 Task: Search one way flight ticket for 2 adults, 2 infants in seat and 1 infant on lap in first from Ogdensburg: Ogdensburg International Airport to Laramie: Laramie Regional Airport on 8-3-2023. Choice of flights is JetBlue. Number of bags: 1 checked bag. Price is upto 95000. Outbound departure time preference is 16:45.
Action: Mouse moved to (251, 369)
Screenshot: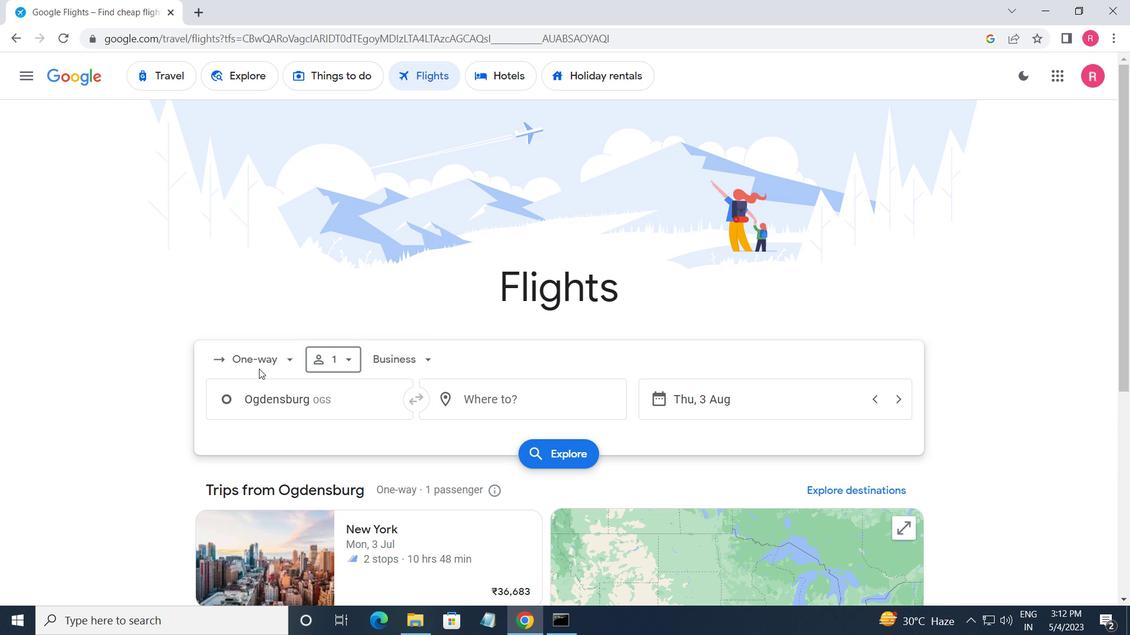 
Action: Mouse pressed left at (251, 369)
Screenshot: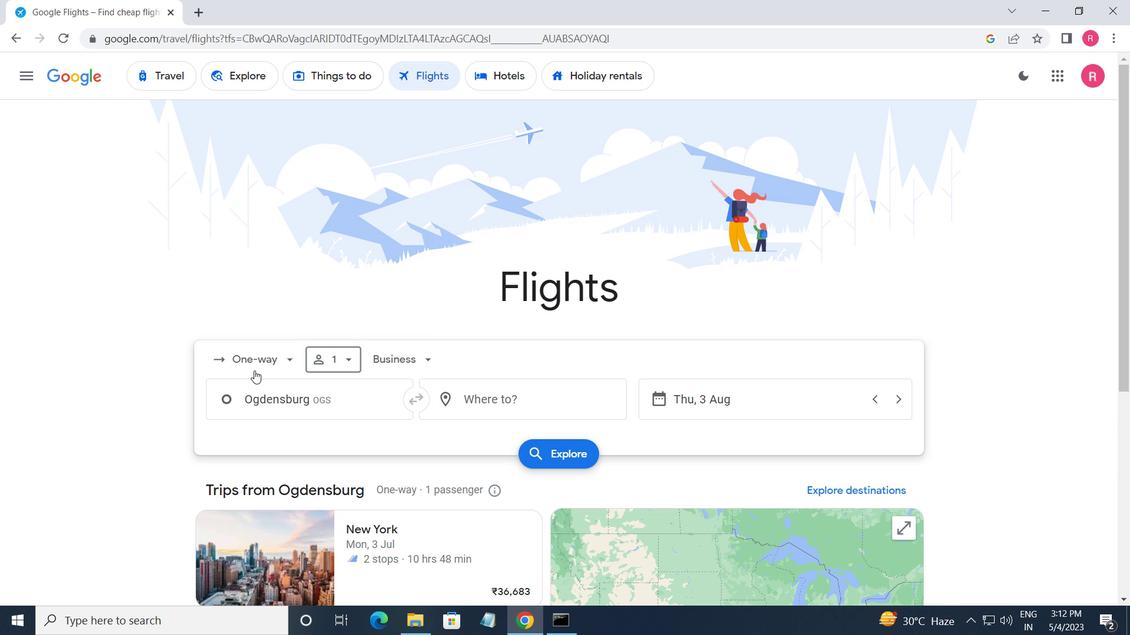
Action: Mouse moved to (272, 423)
Screenshot: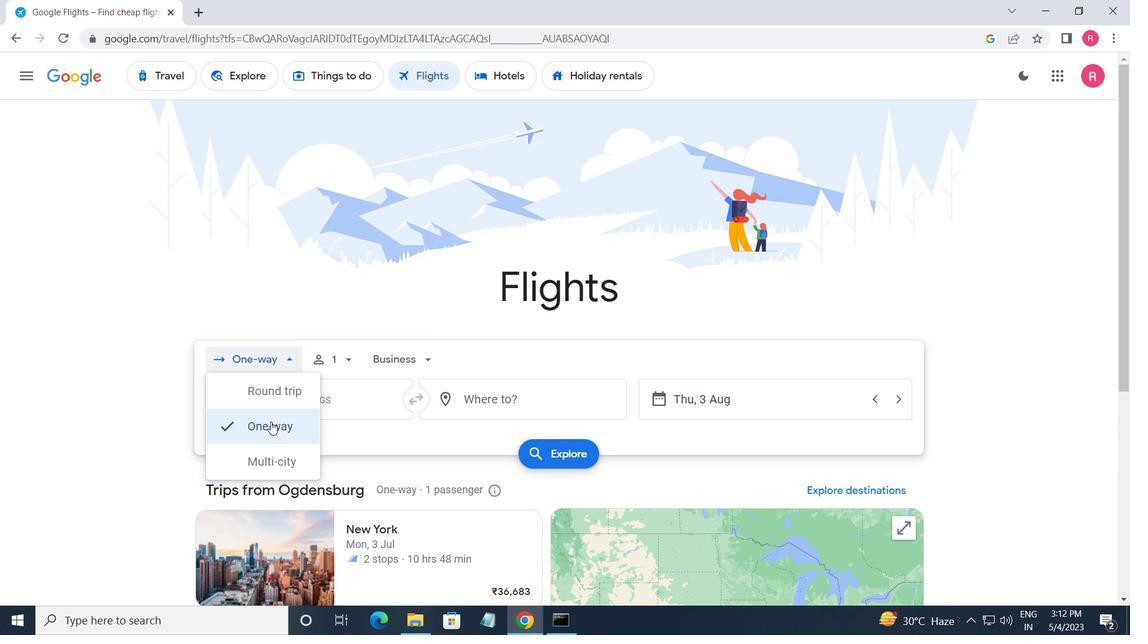 
Action: Mouse pressed left at (272, 423)
Screenshot: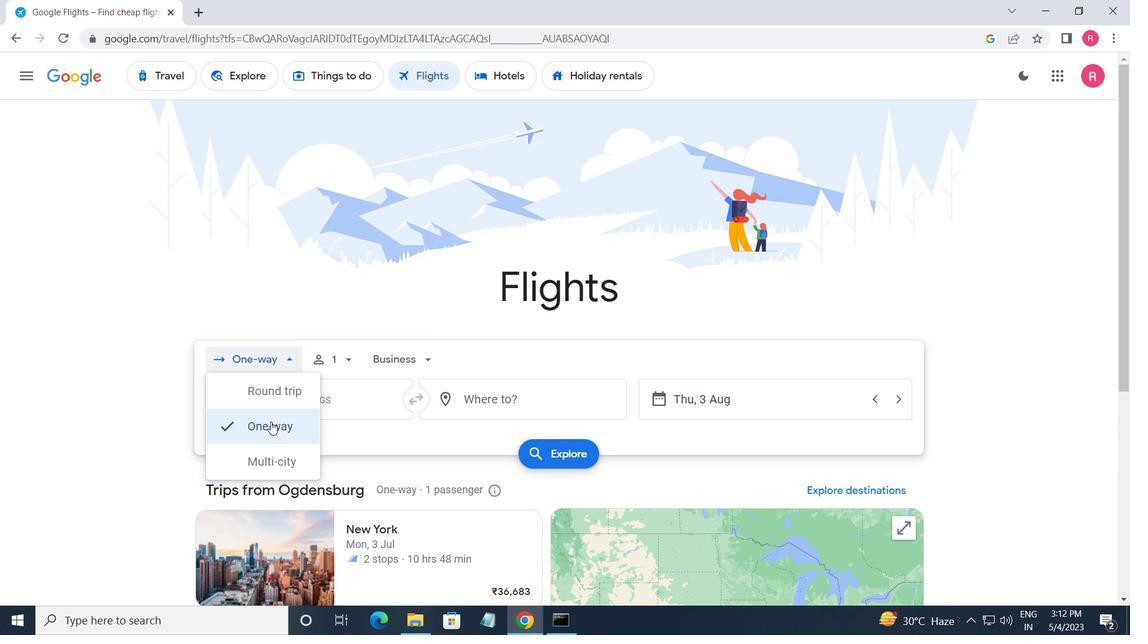 
Action: Mouse moved to (345, 367)
Screenshot: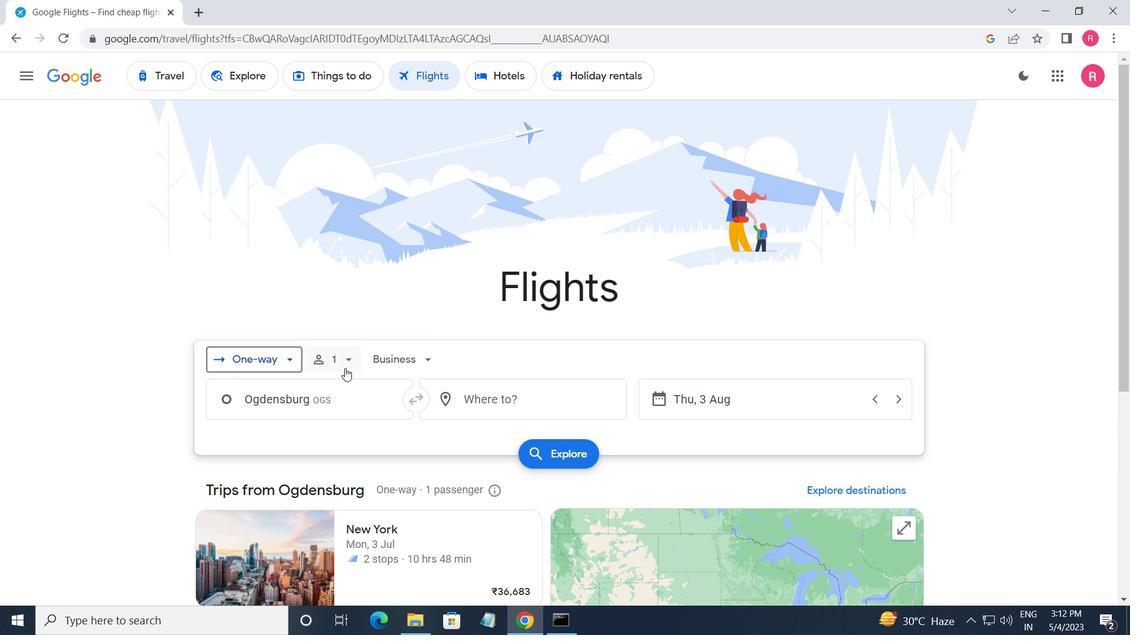 
Action: Mouse pressed left at (345, 367)
Screenshot: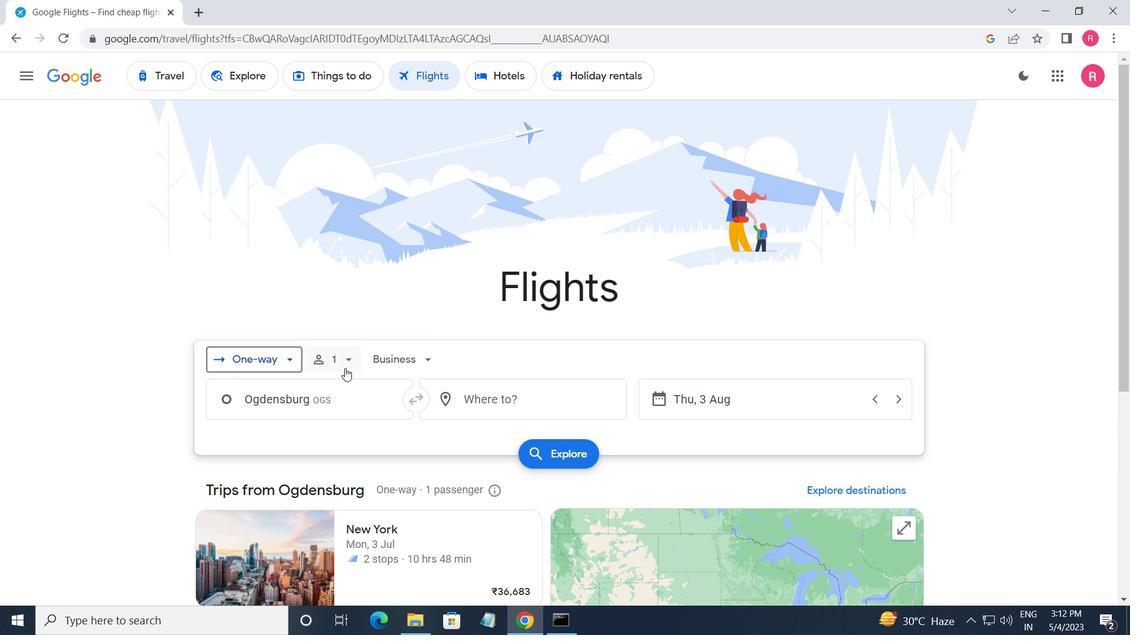 
Action: Mouse moved to (458, 394)
Screenshot: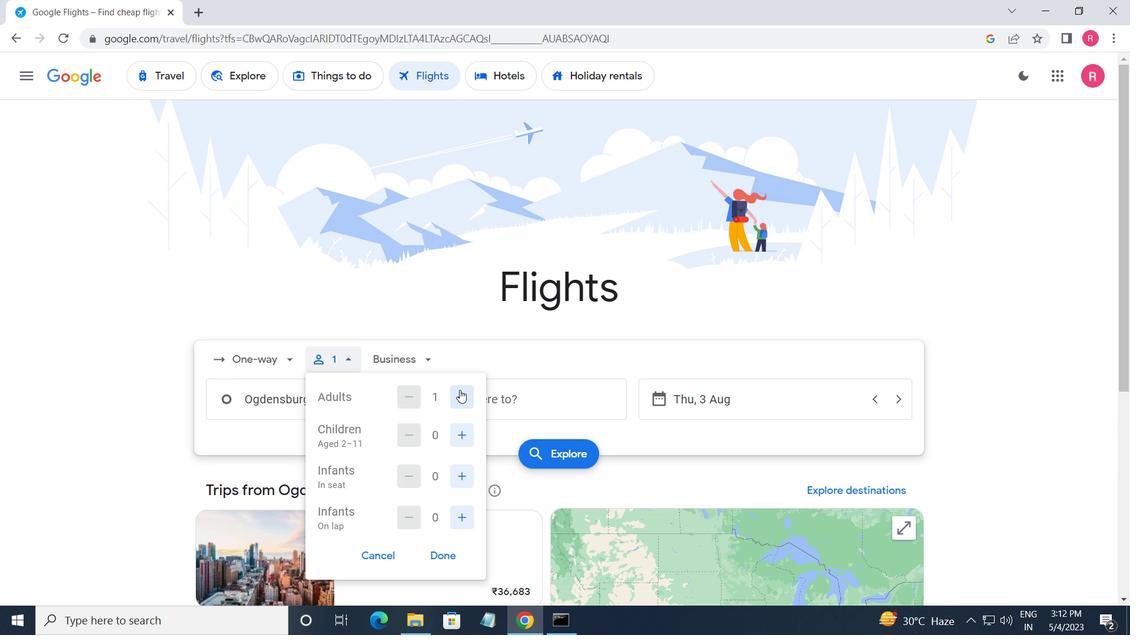 
Action: Mouse pressed left at (458, 394)
Screenshot: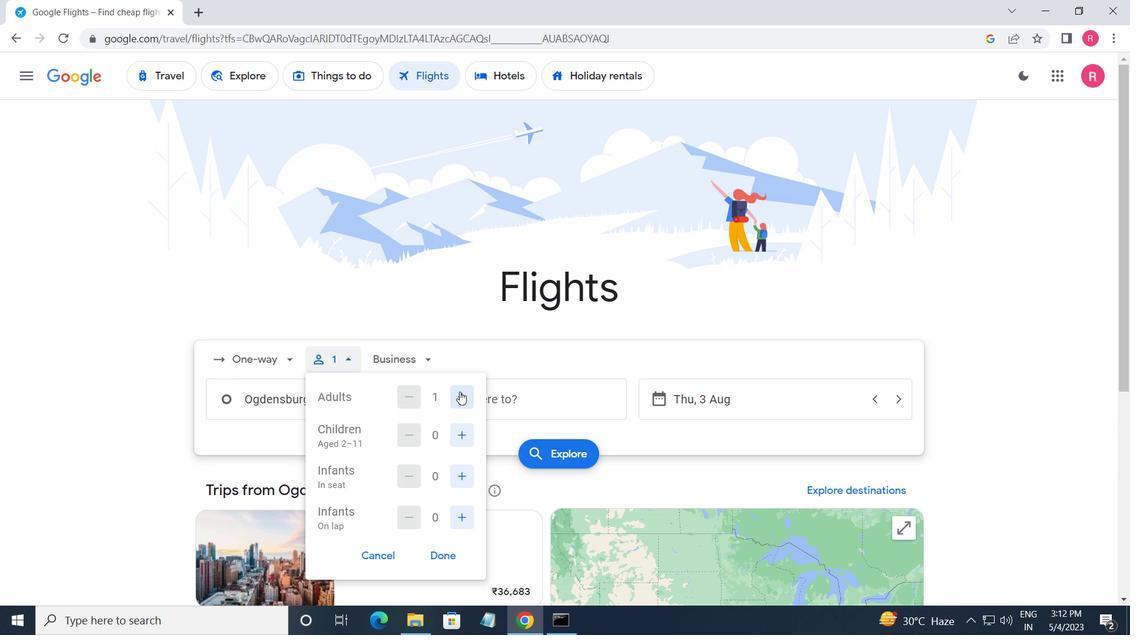 
Action: Mouse moved to (468, 430)
Screenshot: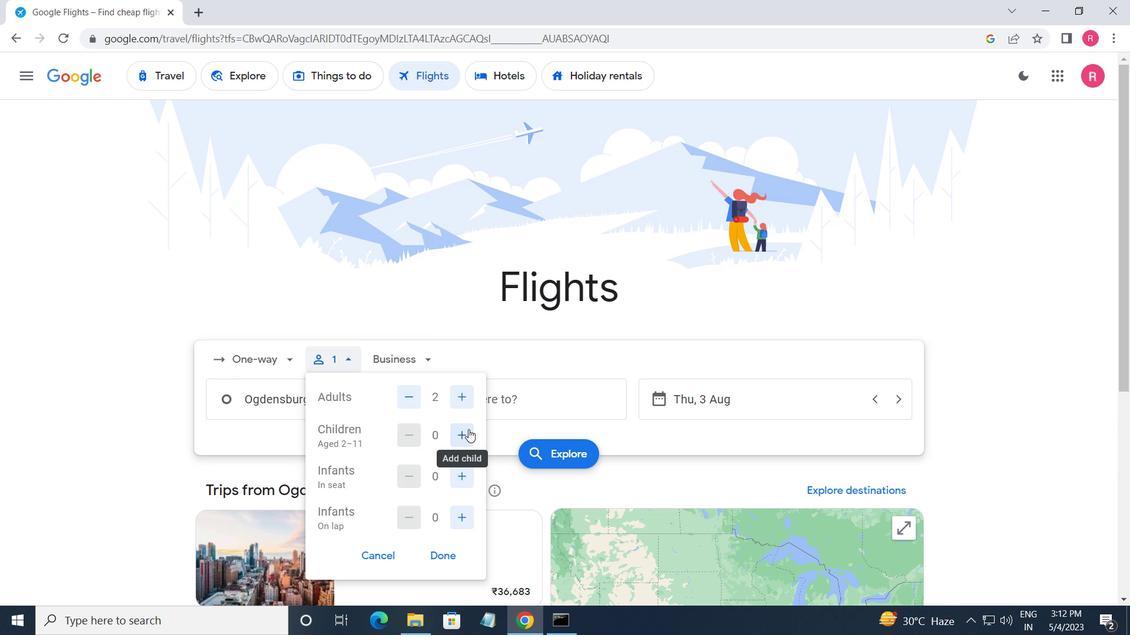 
Action: Mouse pressed left at (468, 430)
Screenshot: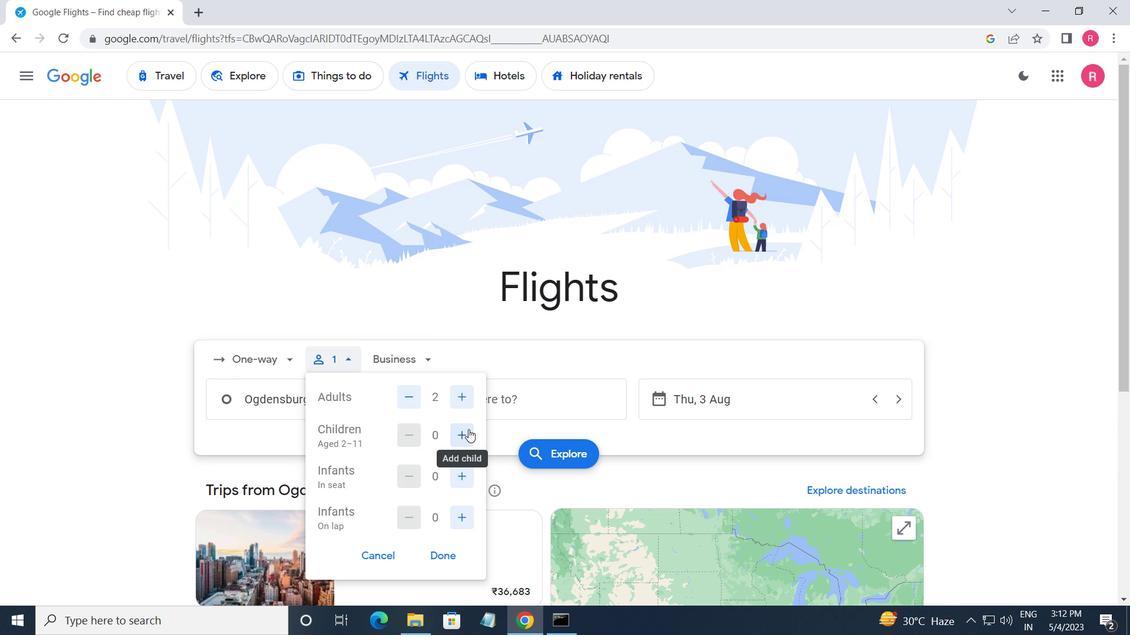 
Action: Mouse moved to (470, 430)
Screenshot: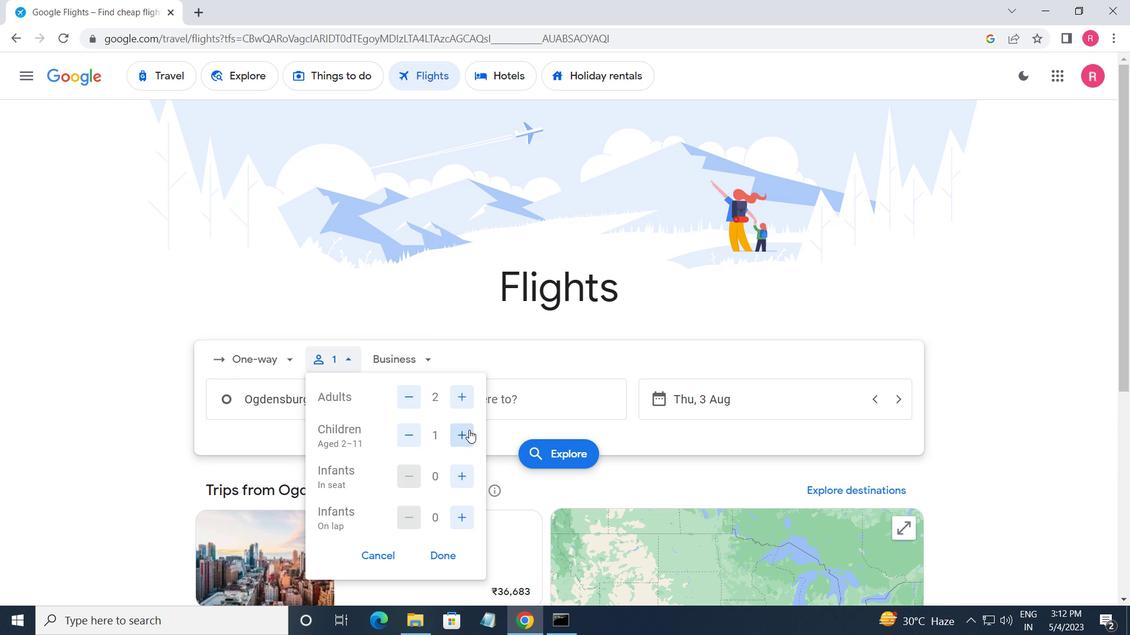 
Action: Mouse pressed left at (470, 430)
Screenshot: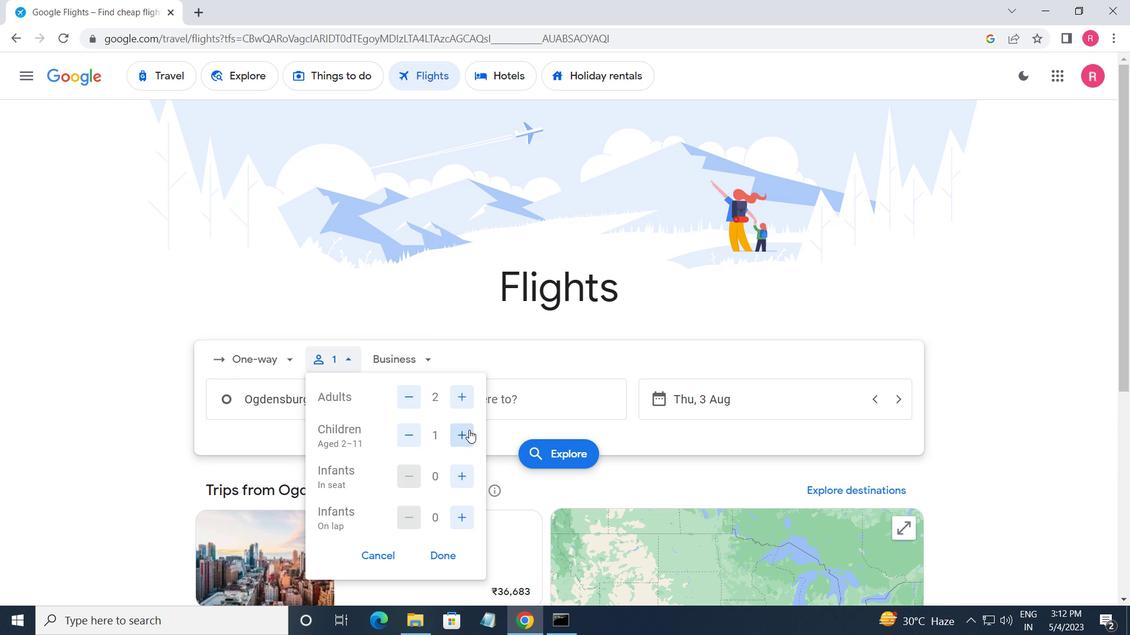 
Action: Mouse moved to (462, 478)
Screenshot: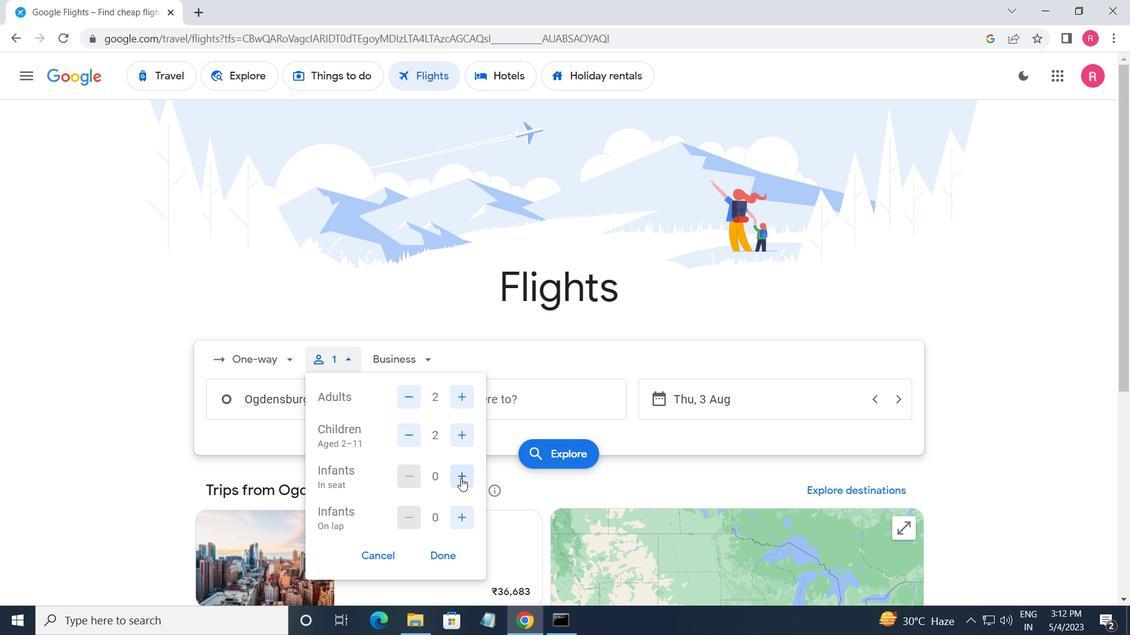 
Action: Mouse pressed left at (462, 478)
Screenshot: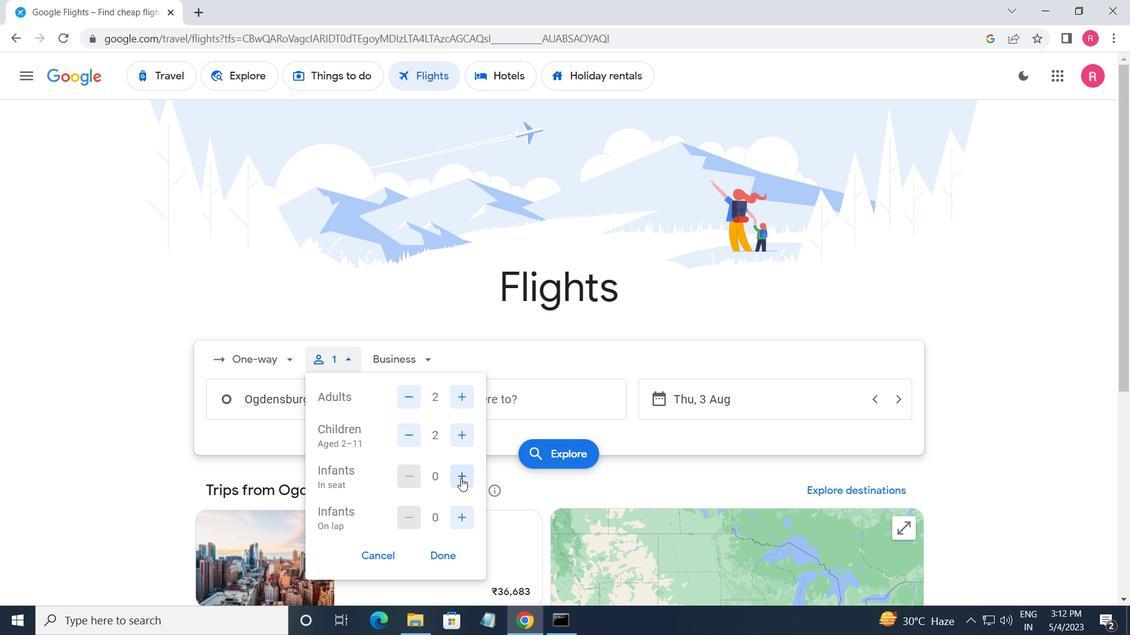 
Action: Mouse moved to (408, 369)
Screenshot: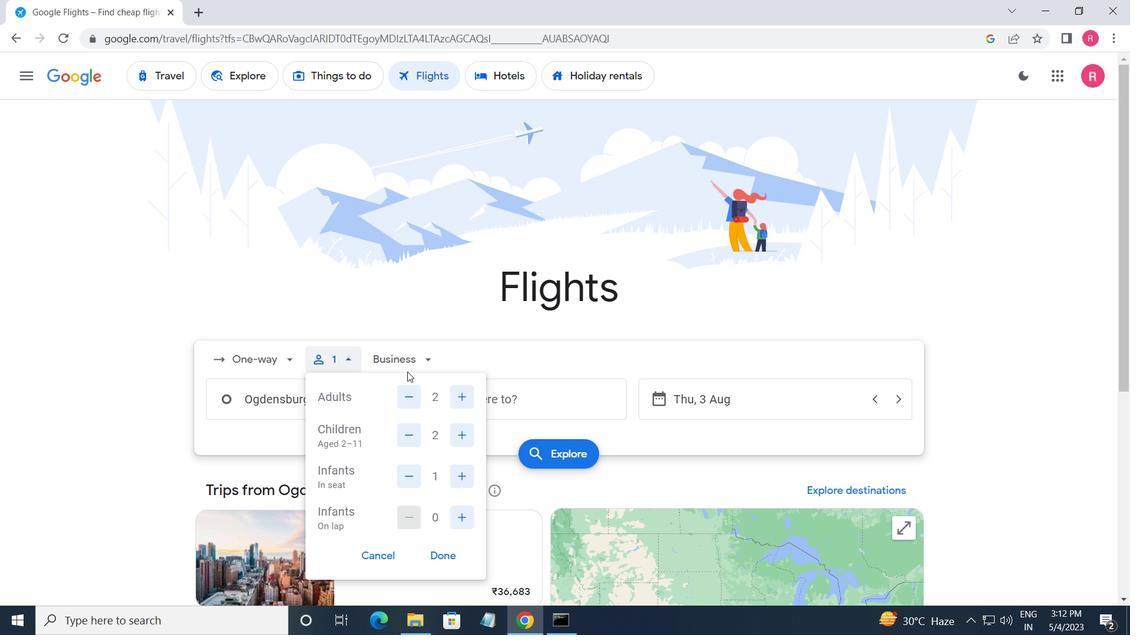 
Action: Mouse pressed left at (408, 369)
Screenshot: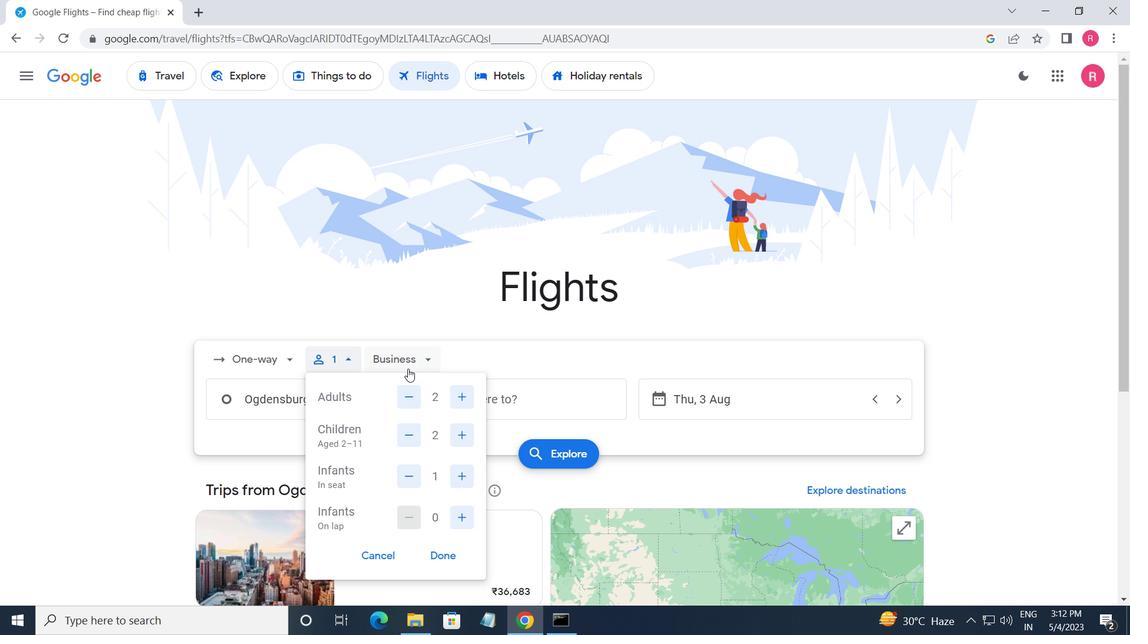 
Action: Mouse moved to (426, 502)
Screenshot: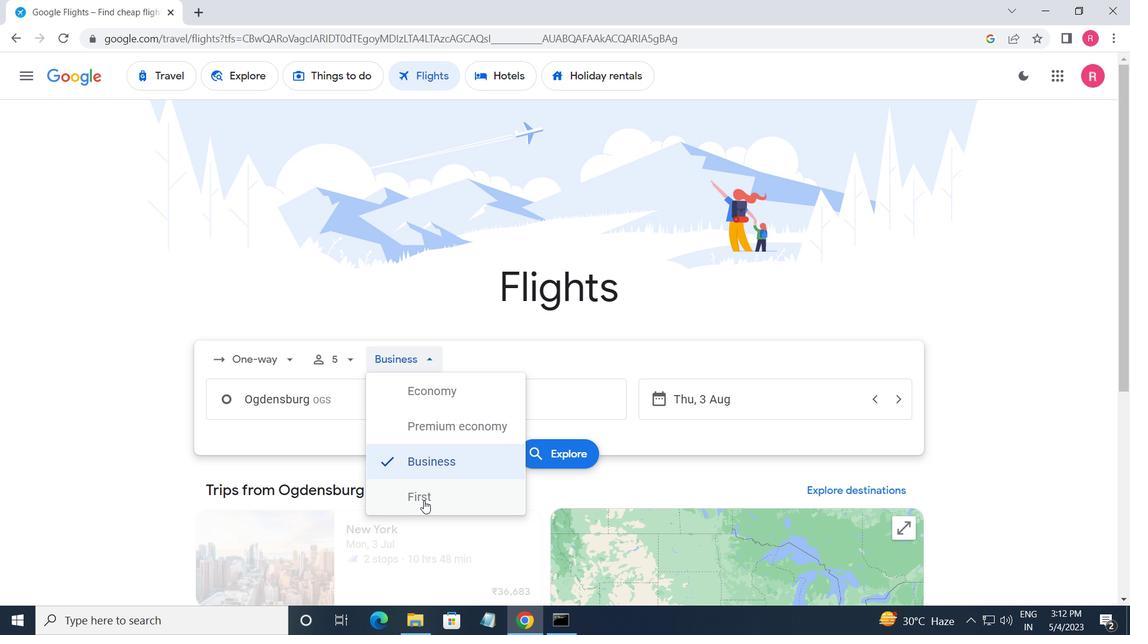 
Action: Mouse pressed left at (426, 502)
Screenshot: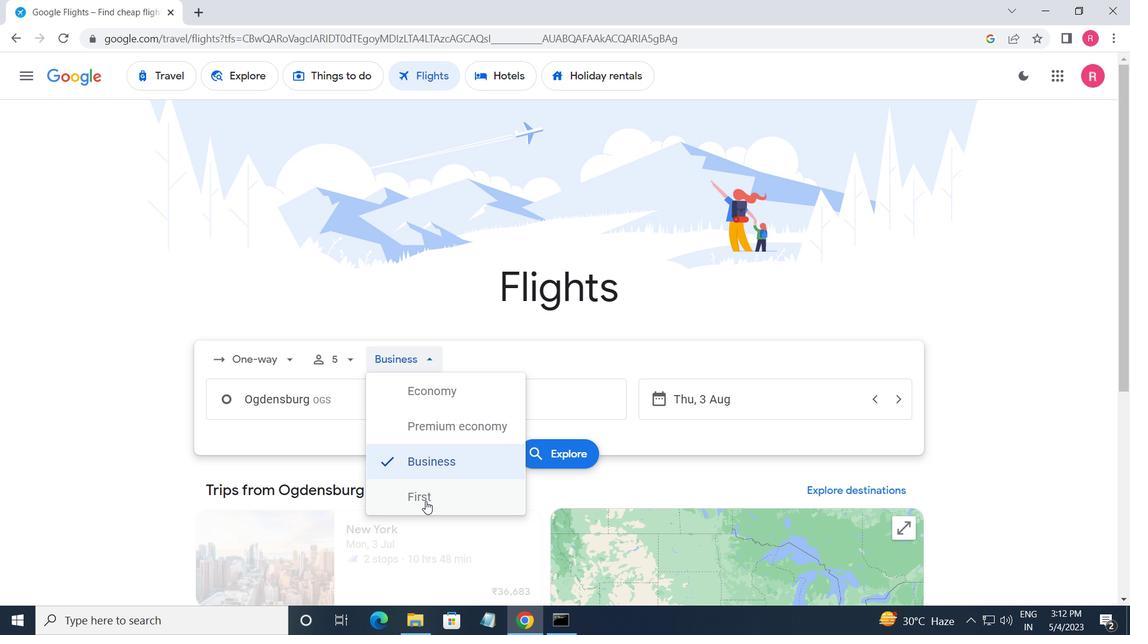 
Action: Mouse moved to (367, 410)
Screenshot: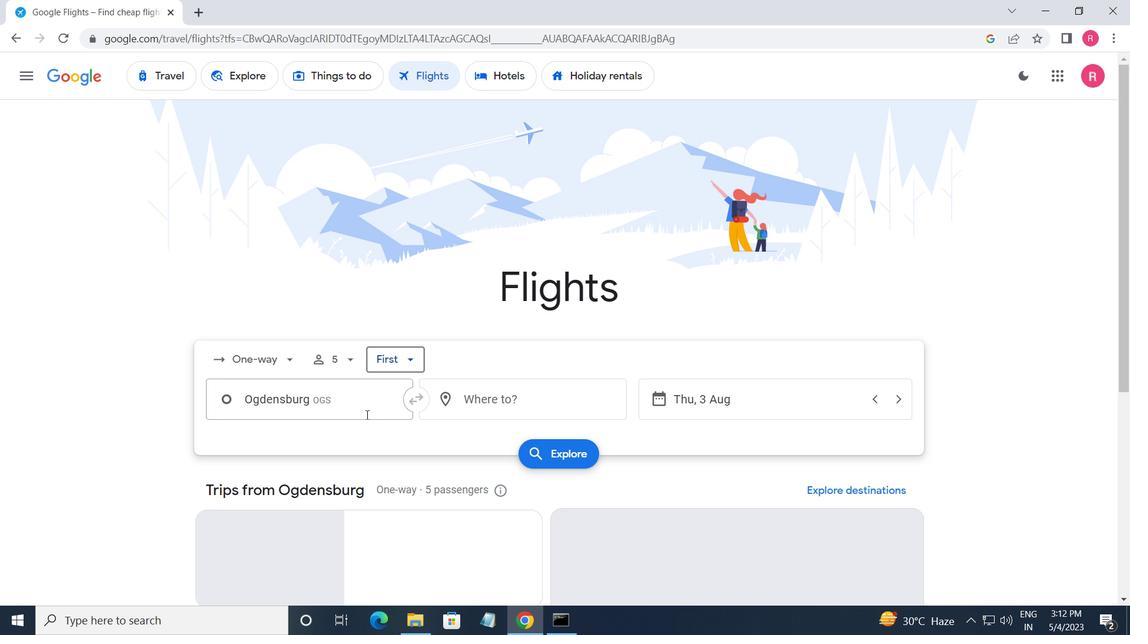 
Action: Mouse pressed left at (367, 410)
Screenshot: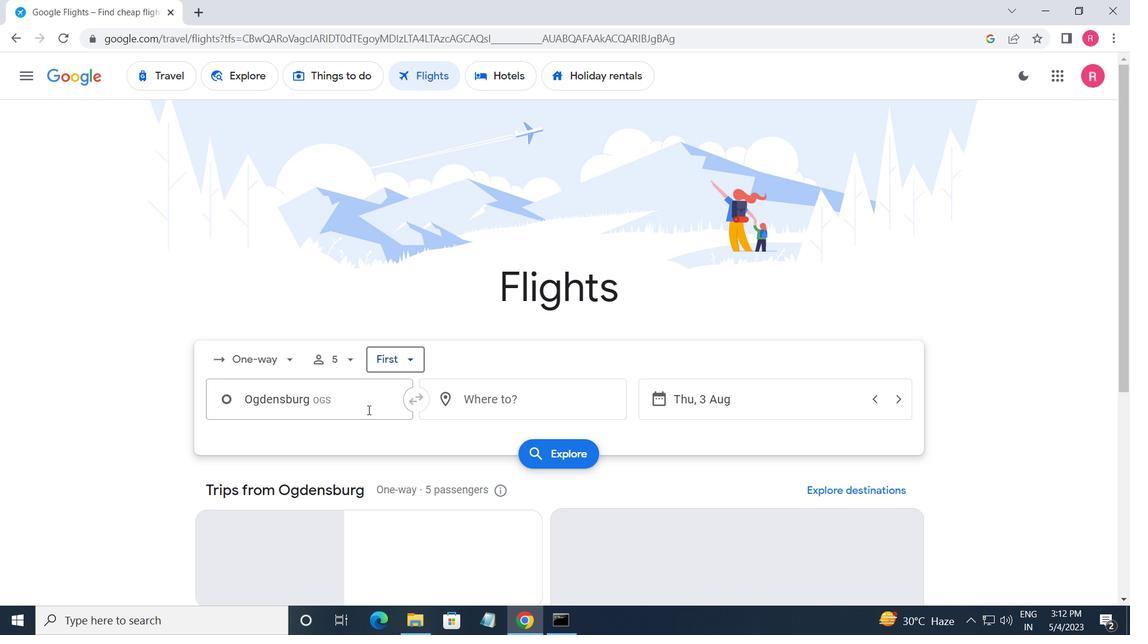 
Action: Mouse moved to (352, 447)
Screenshot: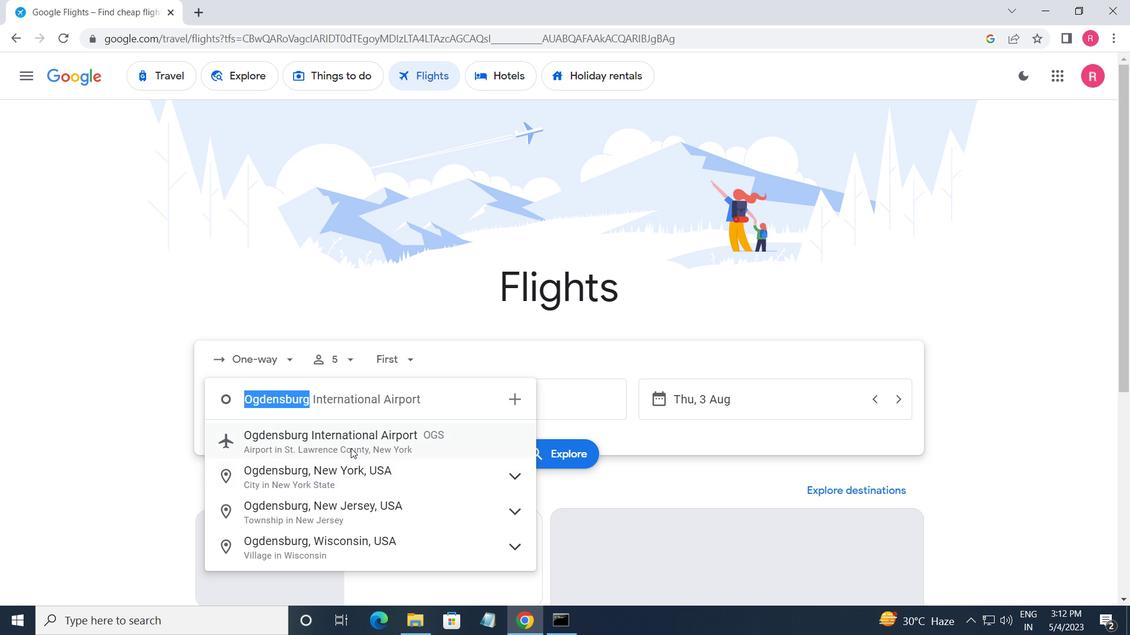 
Action: Mouse pressed left at (352, 447)
Screenshot: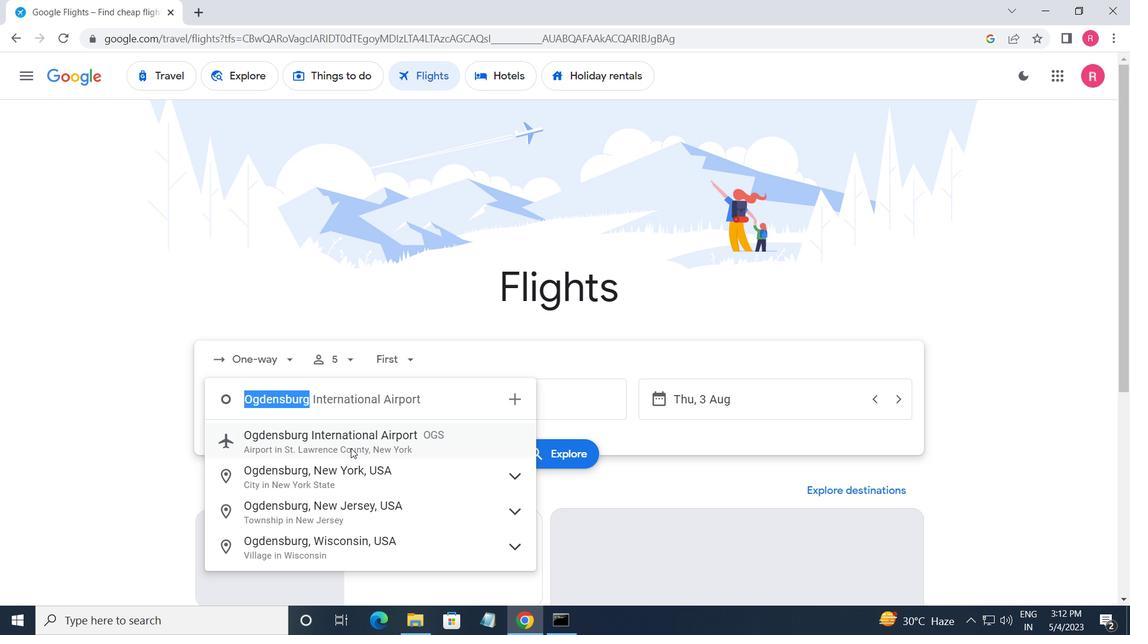 
Action: Mouse moved to (514, 394)
Screenshot: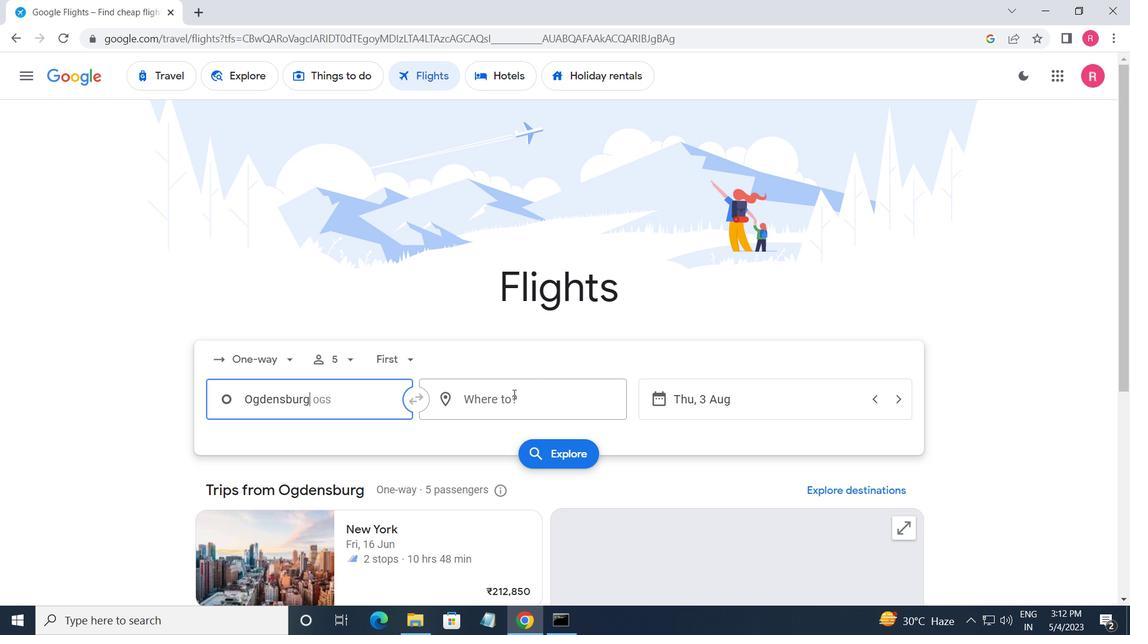 
Action: Mouse pressed left at (514, 394)
Screenshot: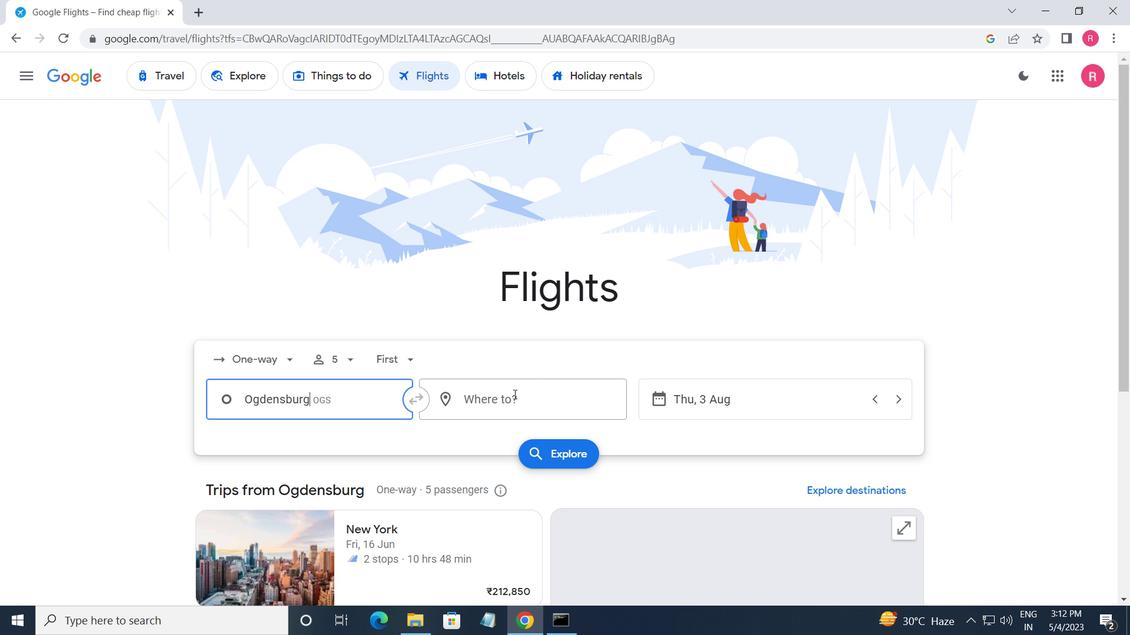 
Action: Mouse moved to (527, 542)
Screenshot: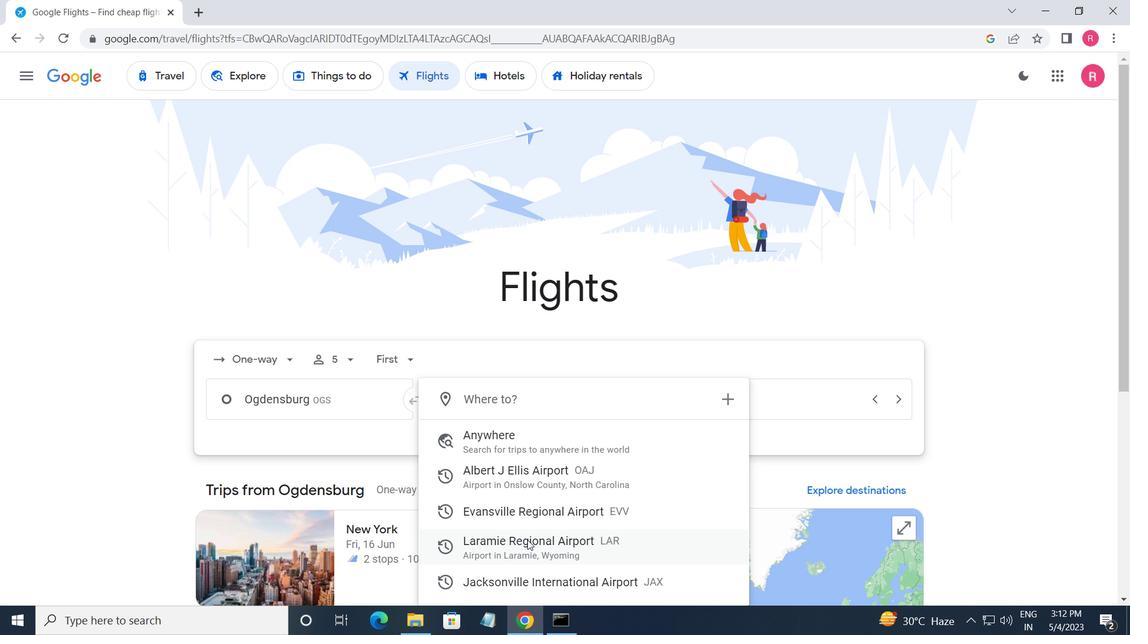 
Action: Mouse pressed left at (527, 542)
Screenshot: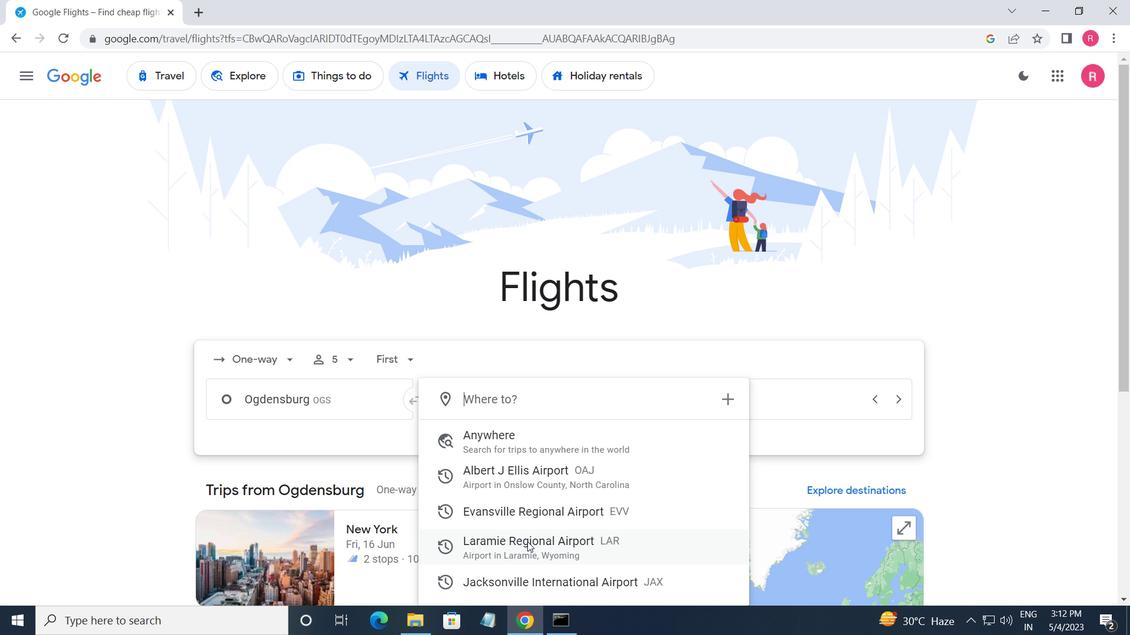 
Action: Mouse moved to (777, 401)
Screenshot: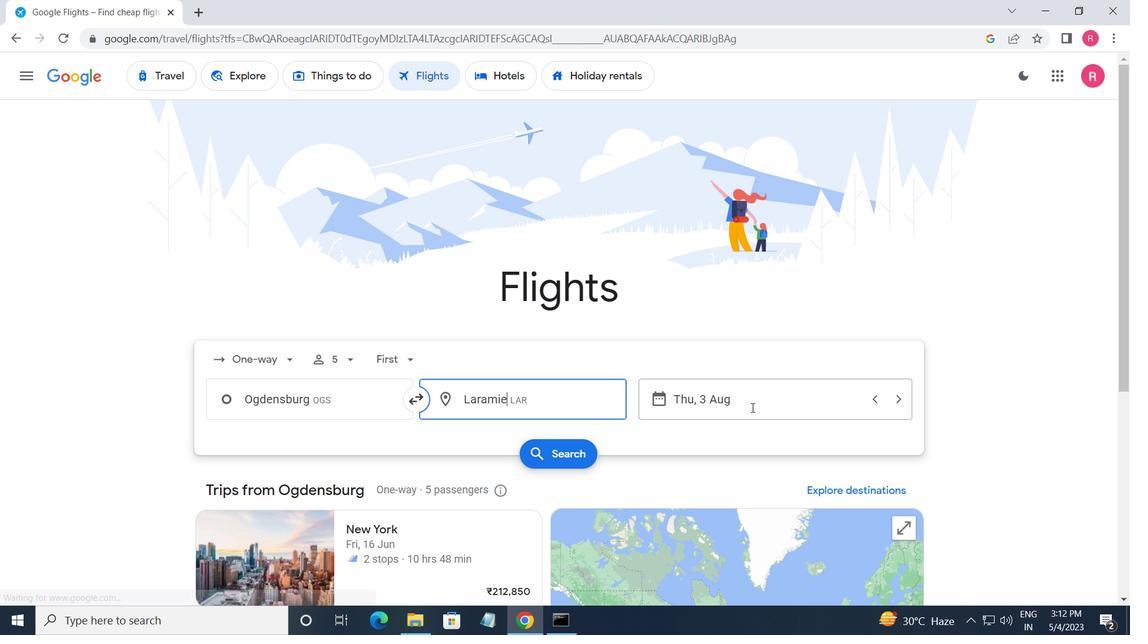 
Action: Mouse pressed left at (777, 401)
Screenshot: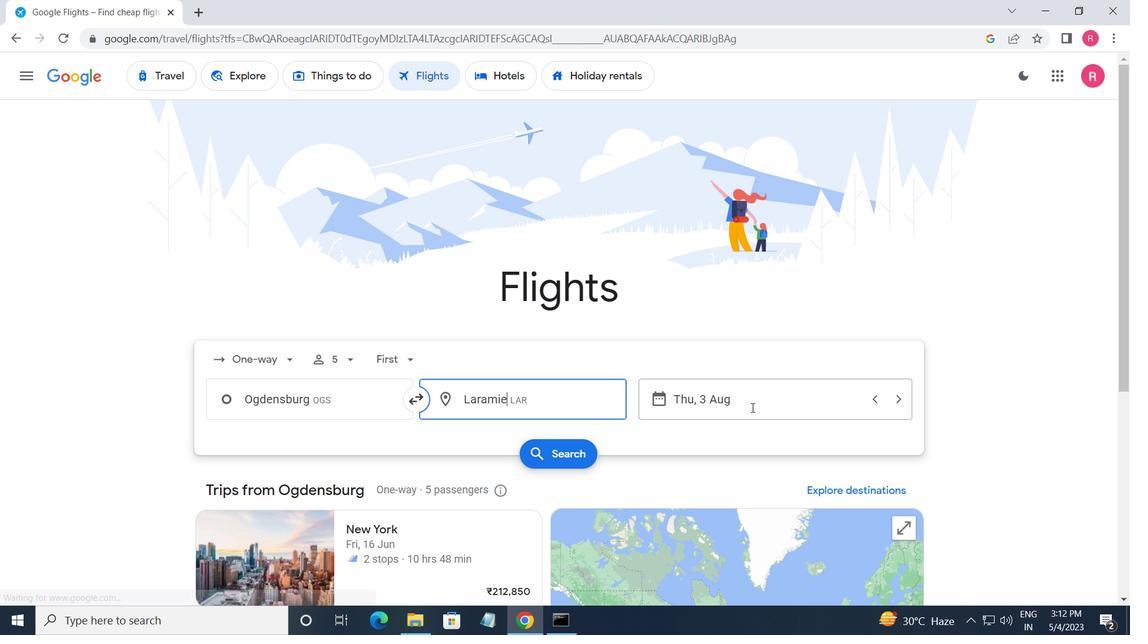 
Action: Mouse moved to (531, 343)
Screenshot: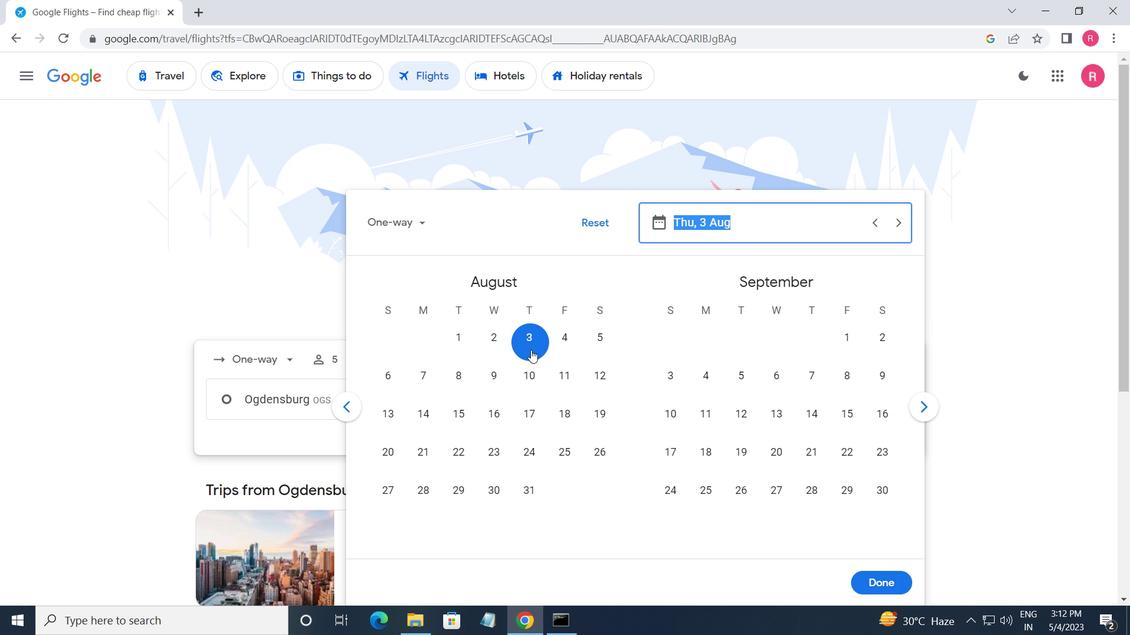 
Action: Mouse pressed left at (531, 343)
Screenshot: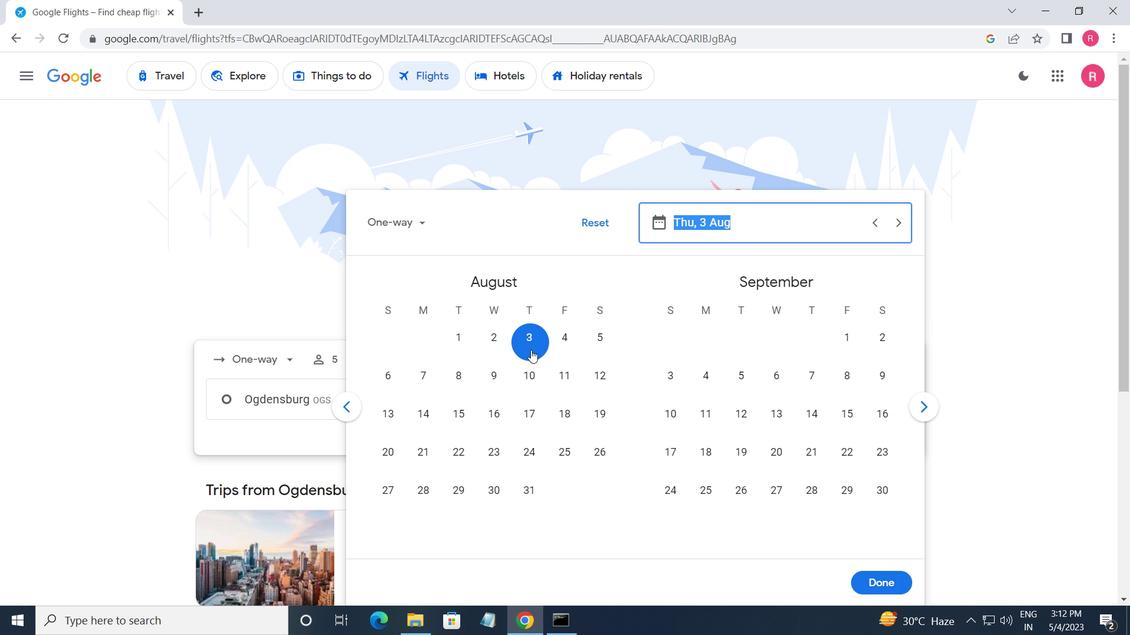 
Action: Mouse moved to (877, 585)
Screenshot: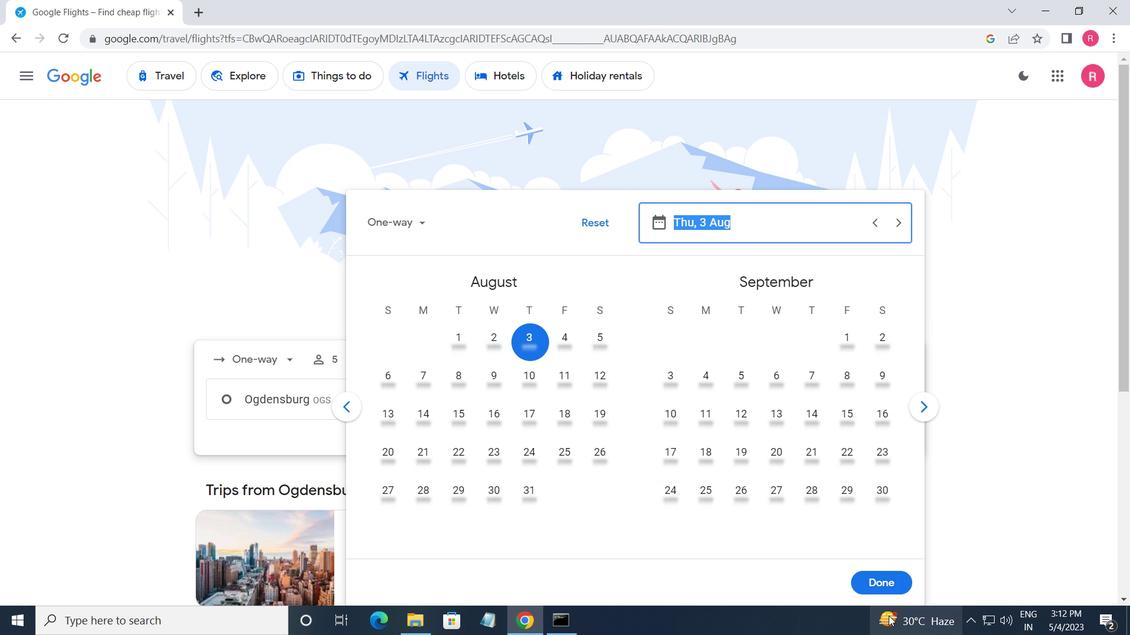 
Action: Mouse pressed left at (877, 585)
Screenshot: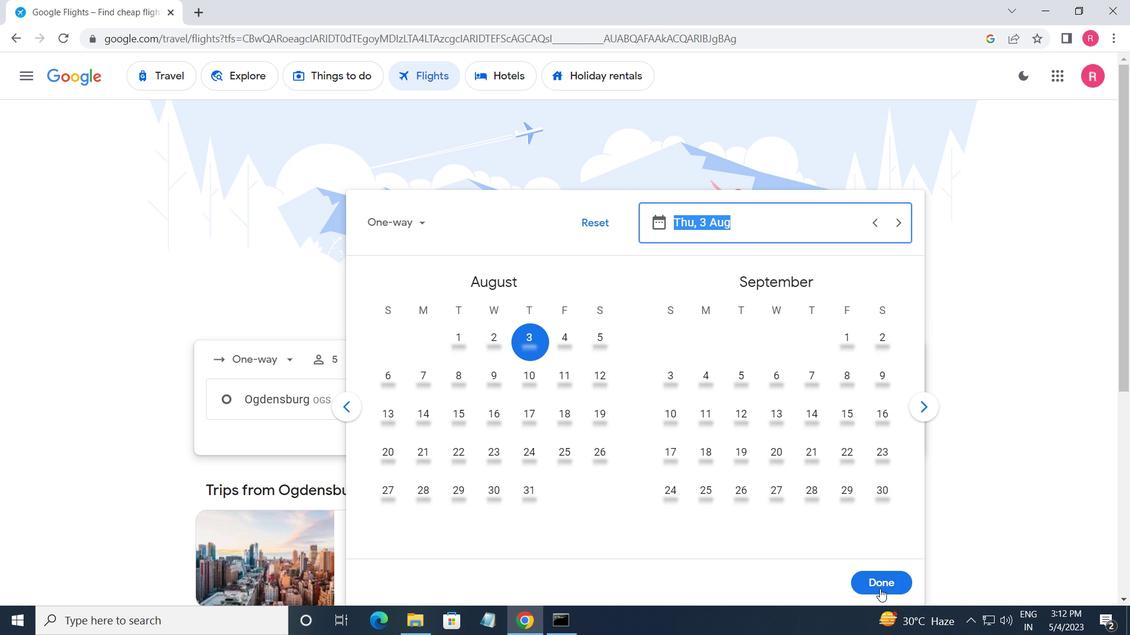 
Action: Mouse moved to (553, 460)
Screenshot: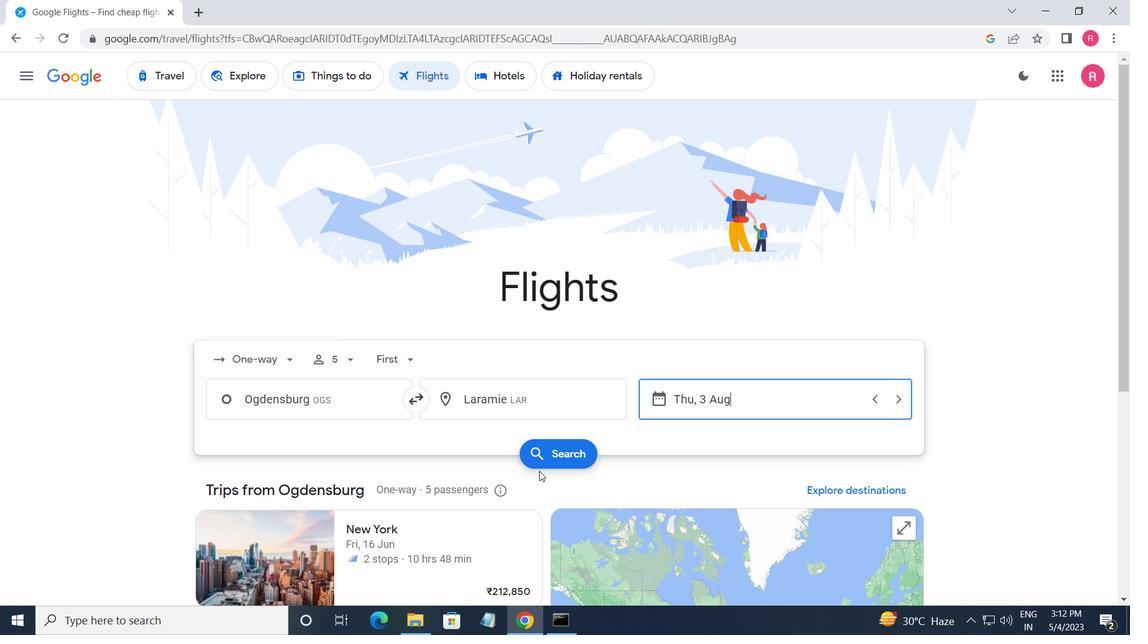 
Action: Mouse pressed left at (553, 460)
Screenshot: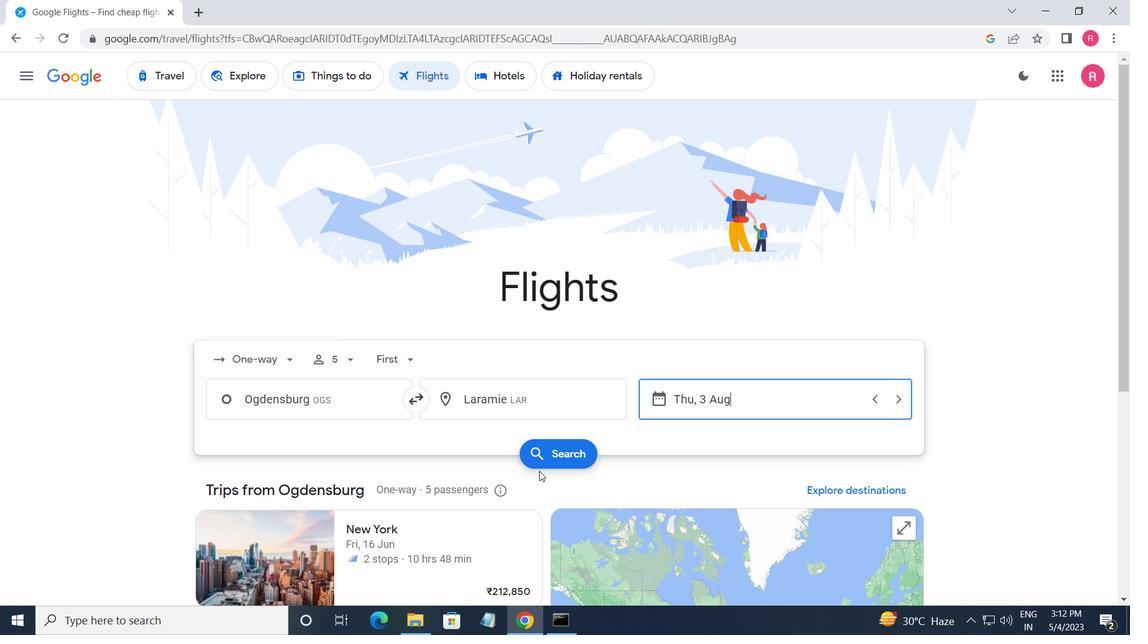 
Action: Mouse moved to (234, 213)
Screenshot: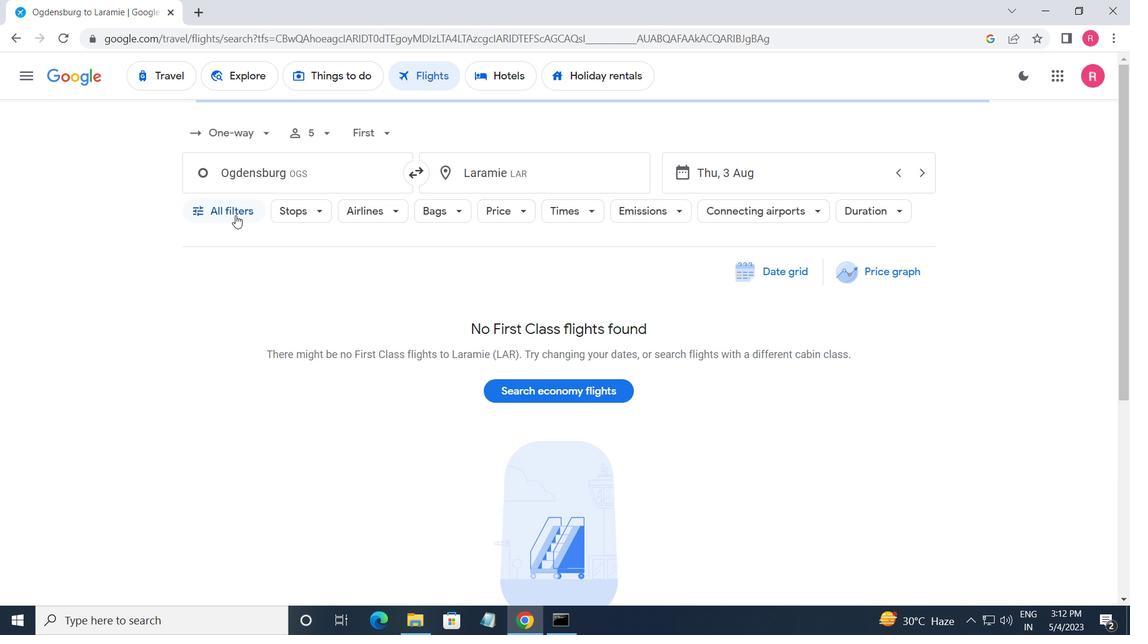 
Action: Mouse pressed left at (234, 213)
Screenshot: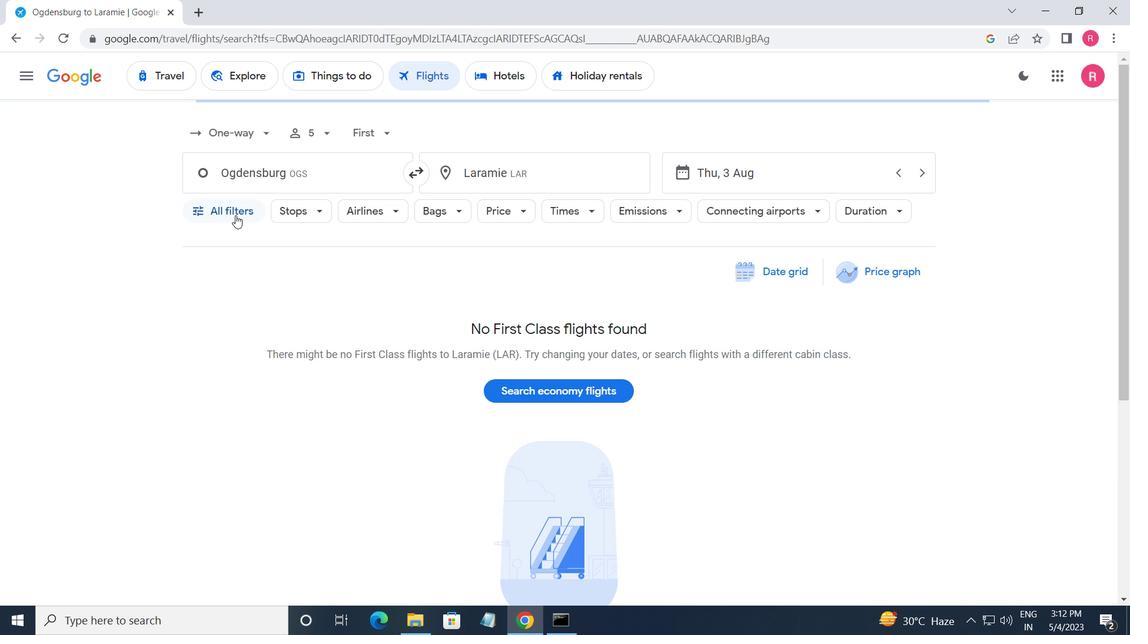 
Action: Mouse moved to (276, 390)
Screenshot: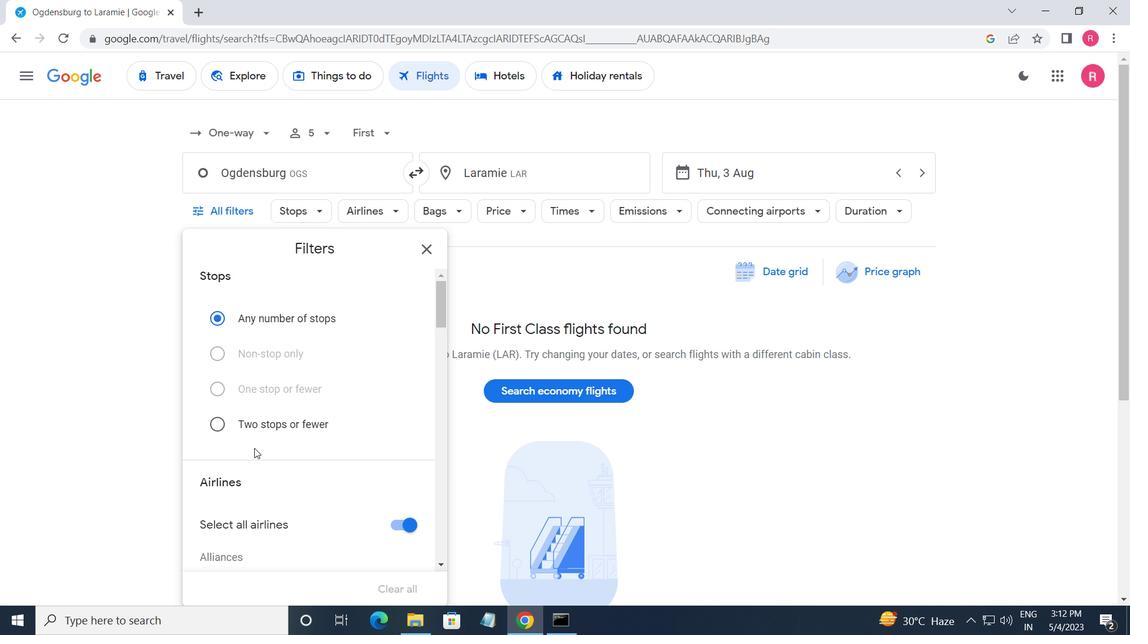 
Action: Mouse scrolled (276, 390) with delta (0, 0)
Screenshot: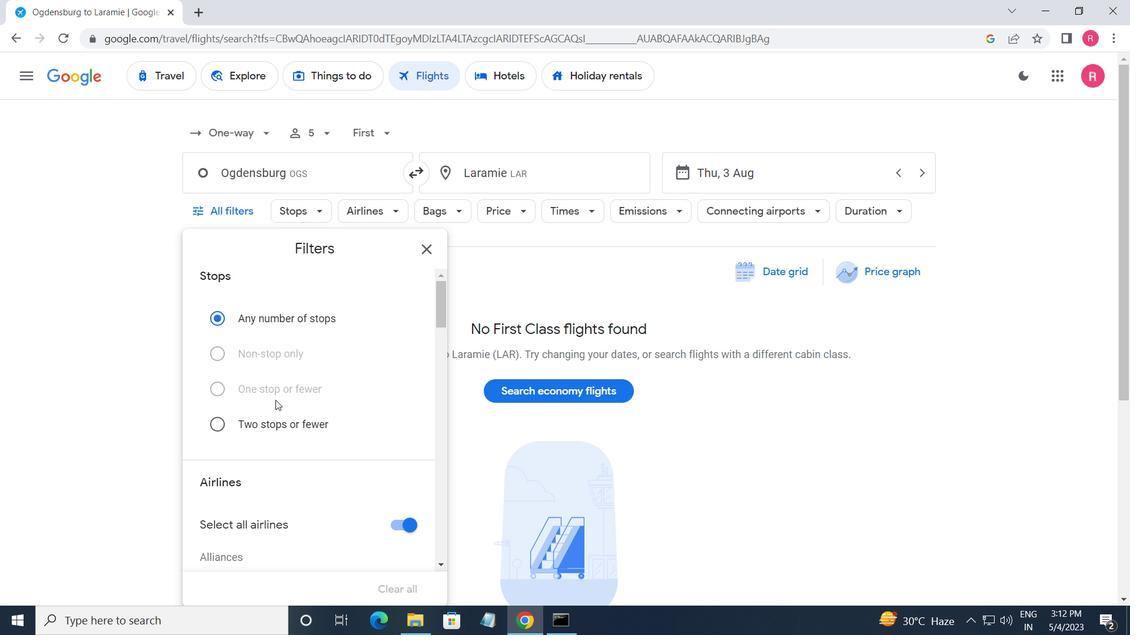 
Action: Mouse moved to (276, 390)
Screenshot: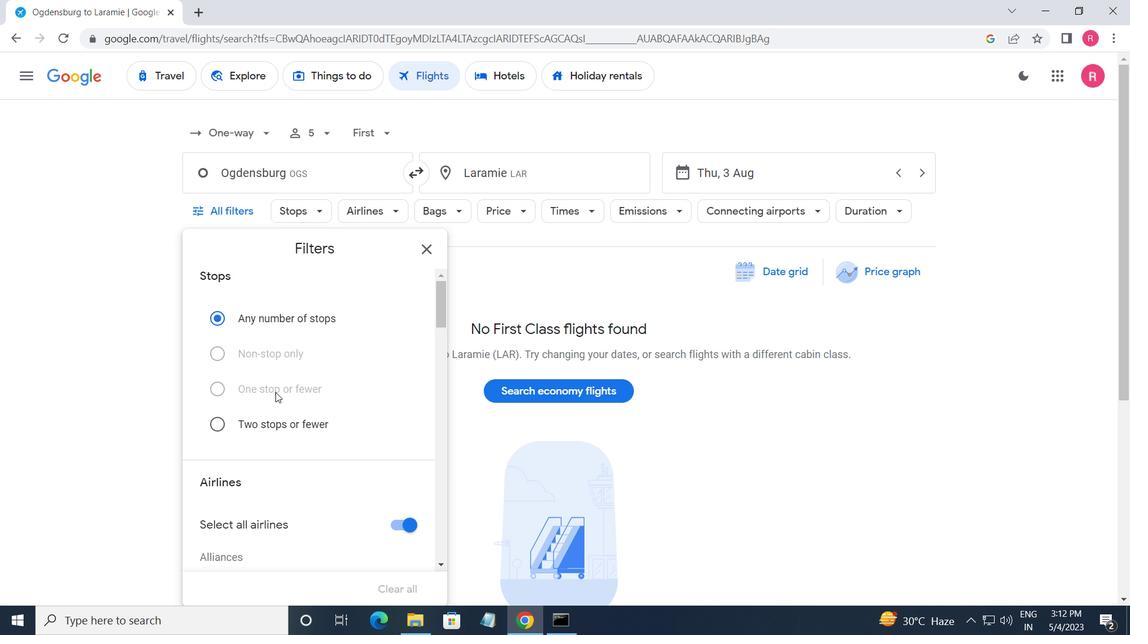 
Action: Mouse scrolled (276, 390) with delta (0, 0)
Screenshot: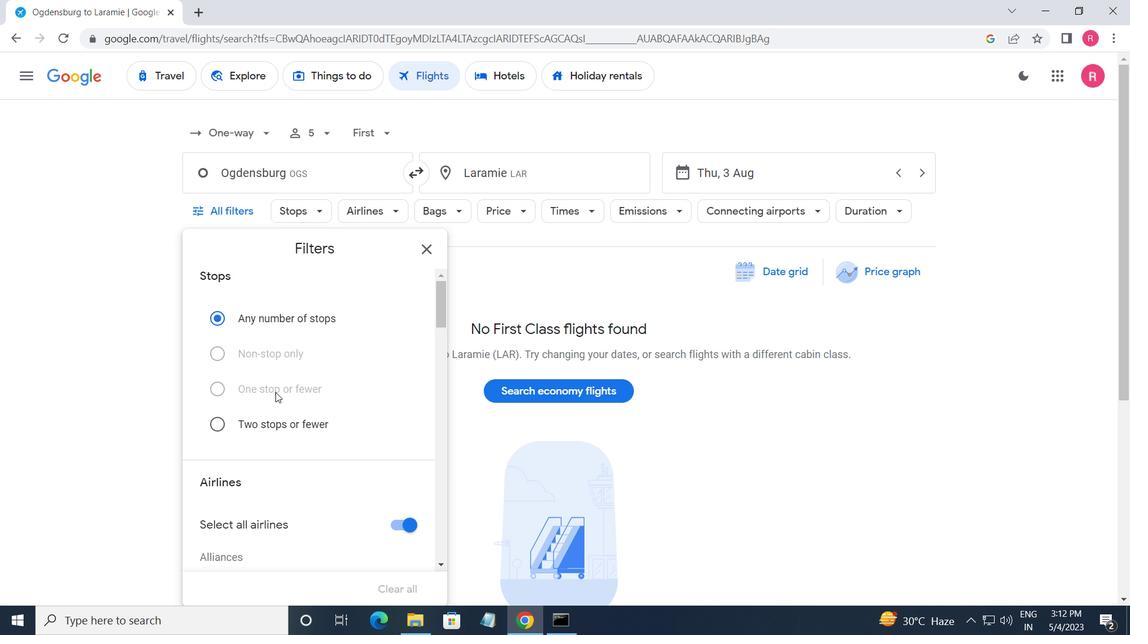 
Action: Mouse moved to (276, 391)
Screenshot: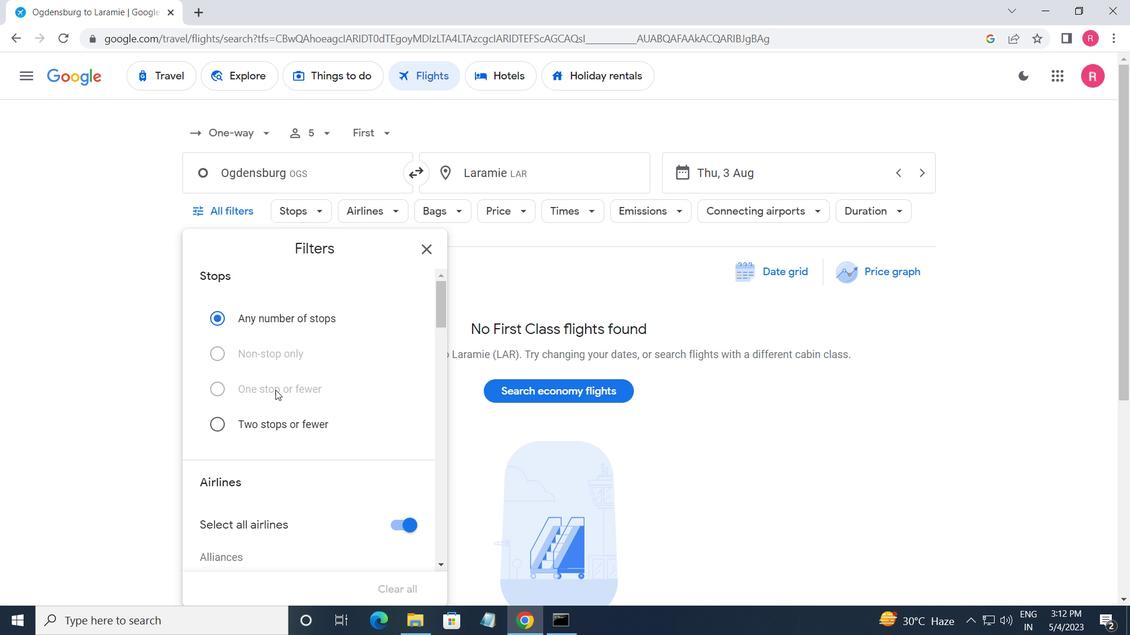 
Action: Mouse scrolled (276, 390) with delta (0, 0)
Screenshot: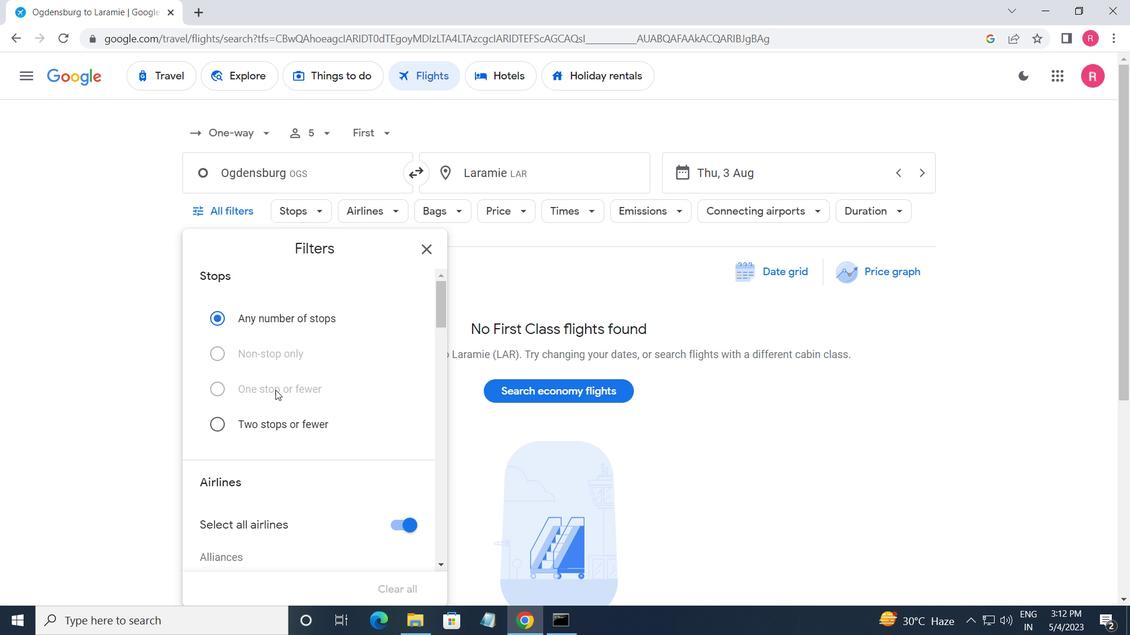 
Action: Mouse moved to (297, 441)
Screenshot: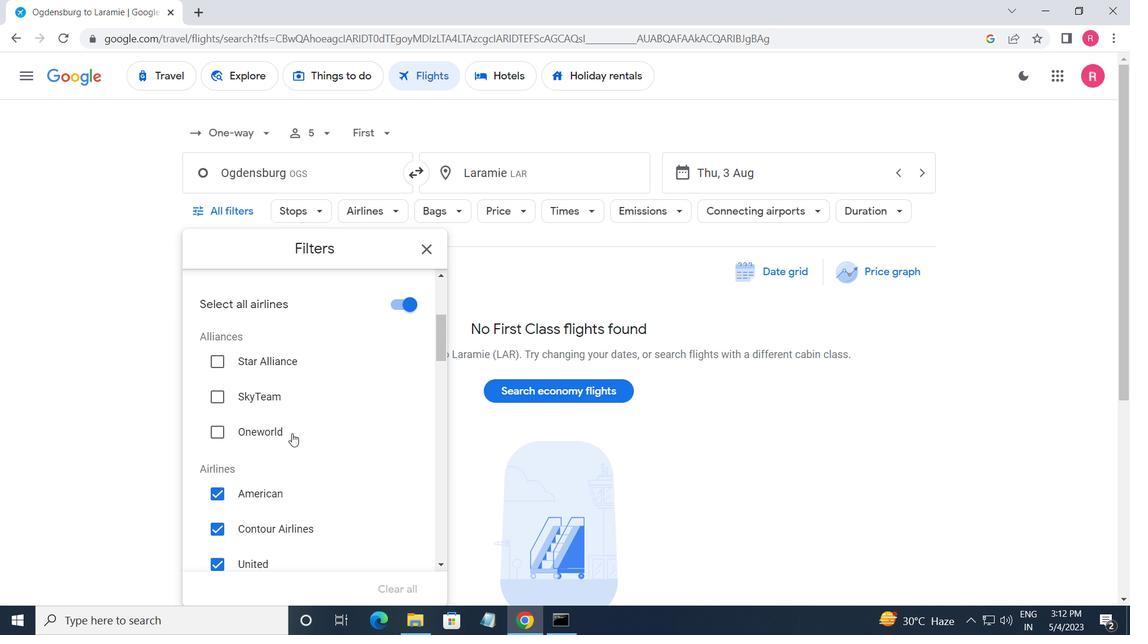 
Action: Mouse scrolled (297, 440) with delta (0, 0)
Screenshot: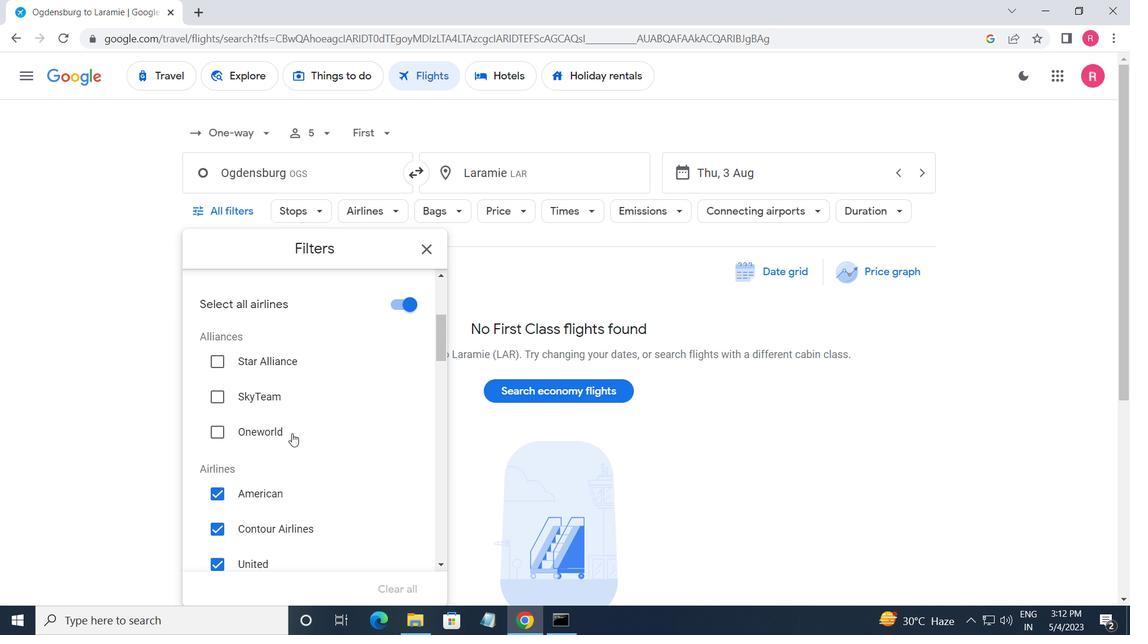 
Action: Mouse moved to (297, 441)
Screenshot: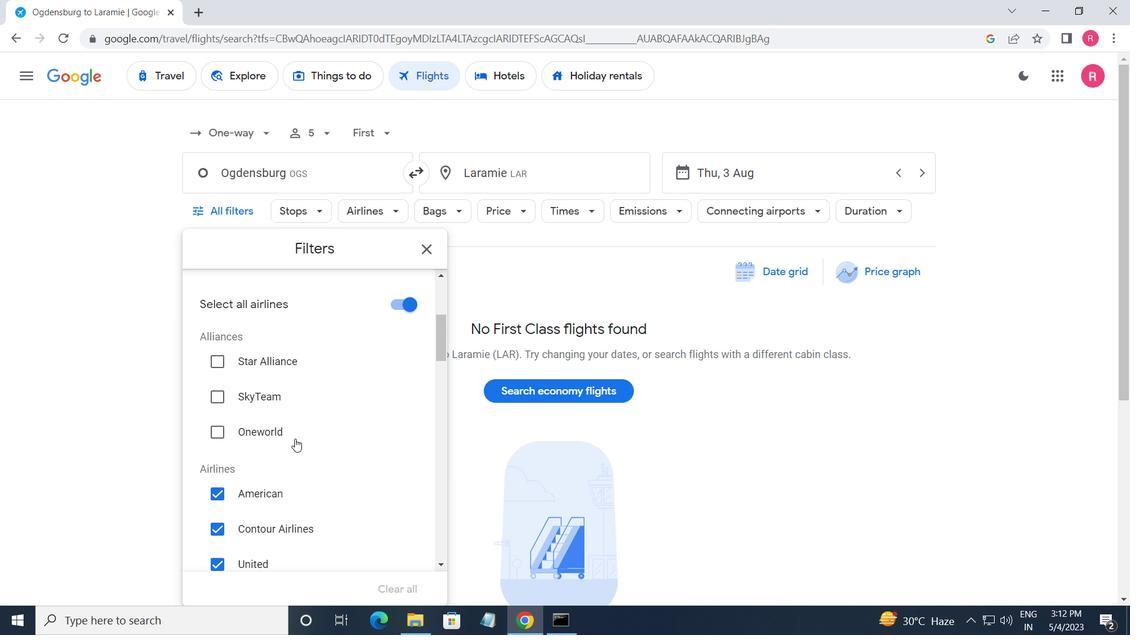 
Action: Mouse scrolled (297, 440) with delta (0, 0)
Screenshot: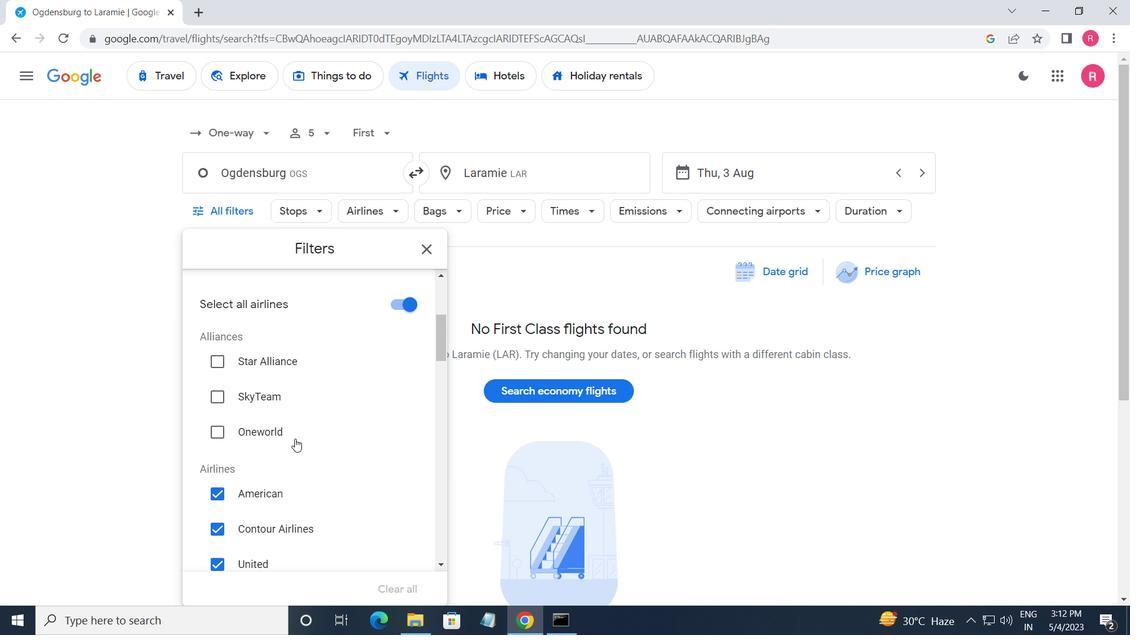 
Action: Mouse moved to (300, 436)
Screenshot: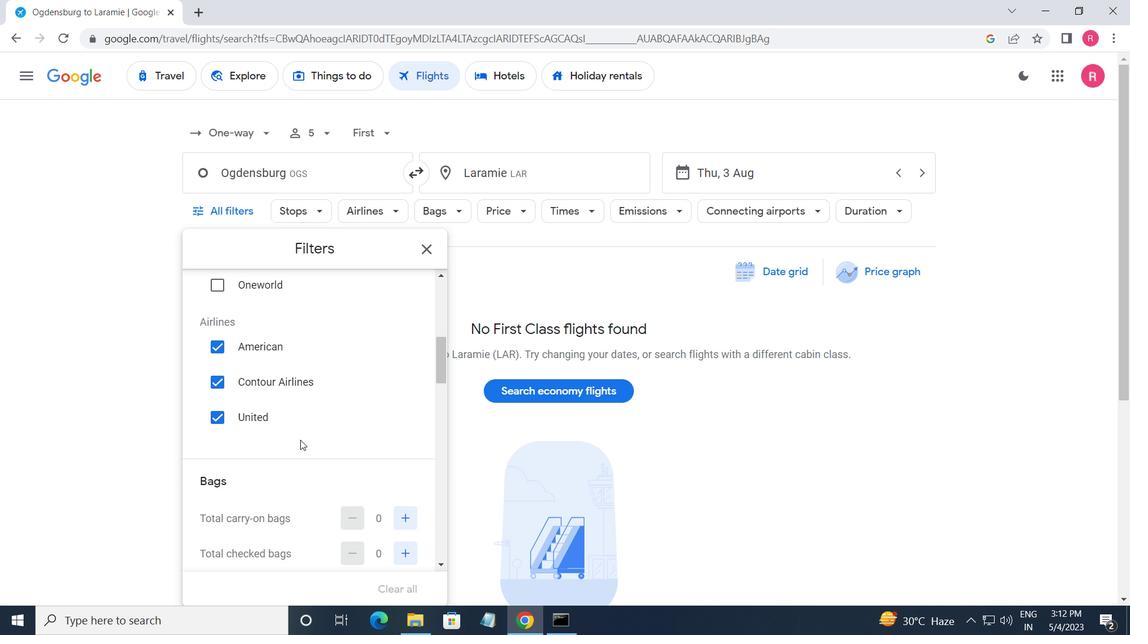
Action: Mouse scrolled (300, 437) with delta (0, 0)
Screenshot: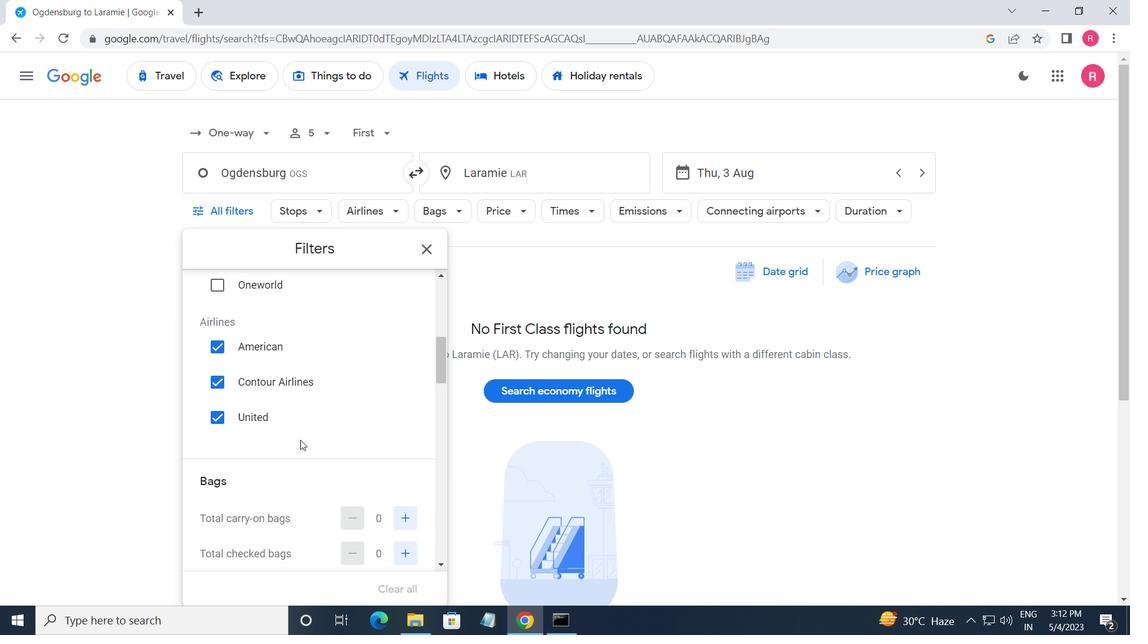 
Action: Mouse moved to (300, 434)
Screenshot: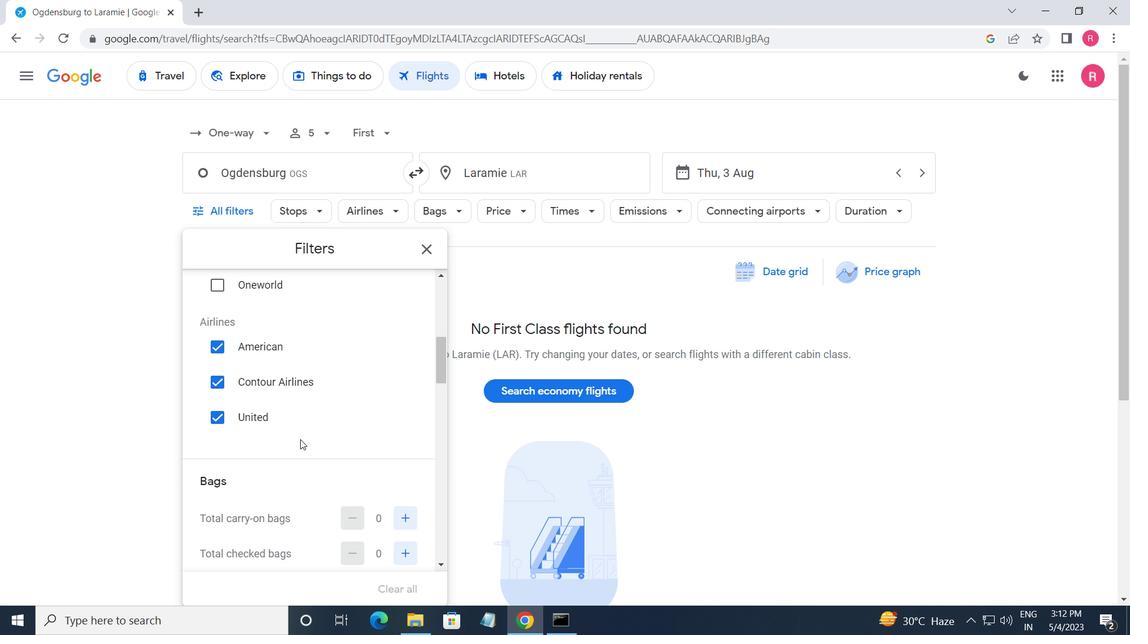 
Action: Mouse scrolled (300, 435) with delta (0, 0)
Screenshot: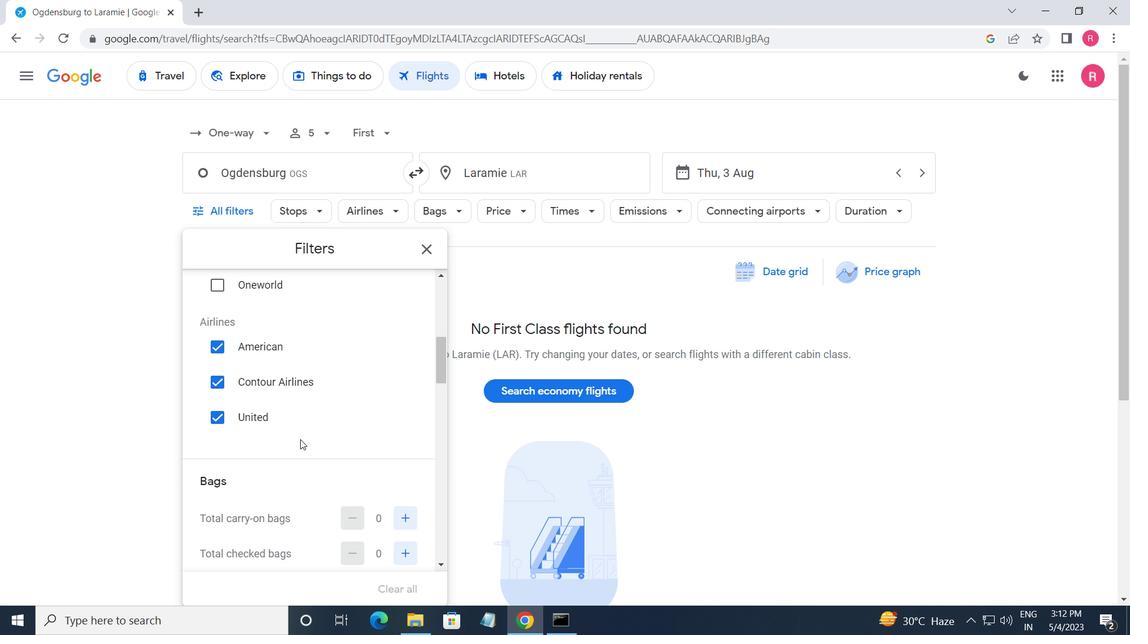 
Action: Mouse moved to (300, 433)
Screenshot: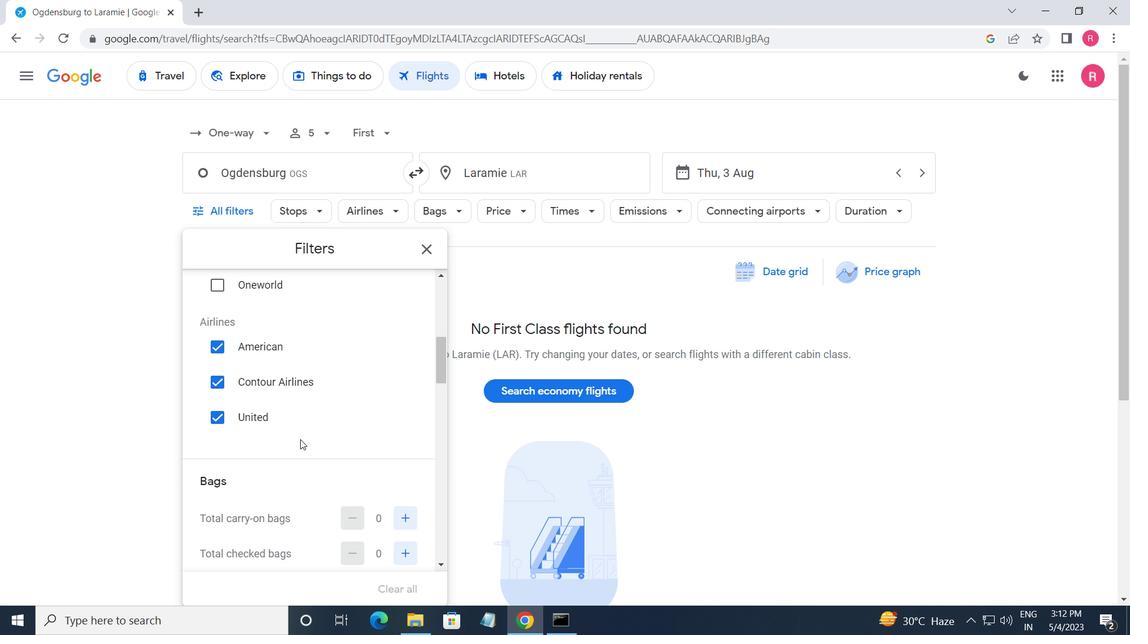 
Action: Mouse scrolled (300, 433) with delta (0, 0)
Screenshot: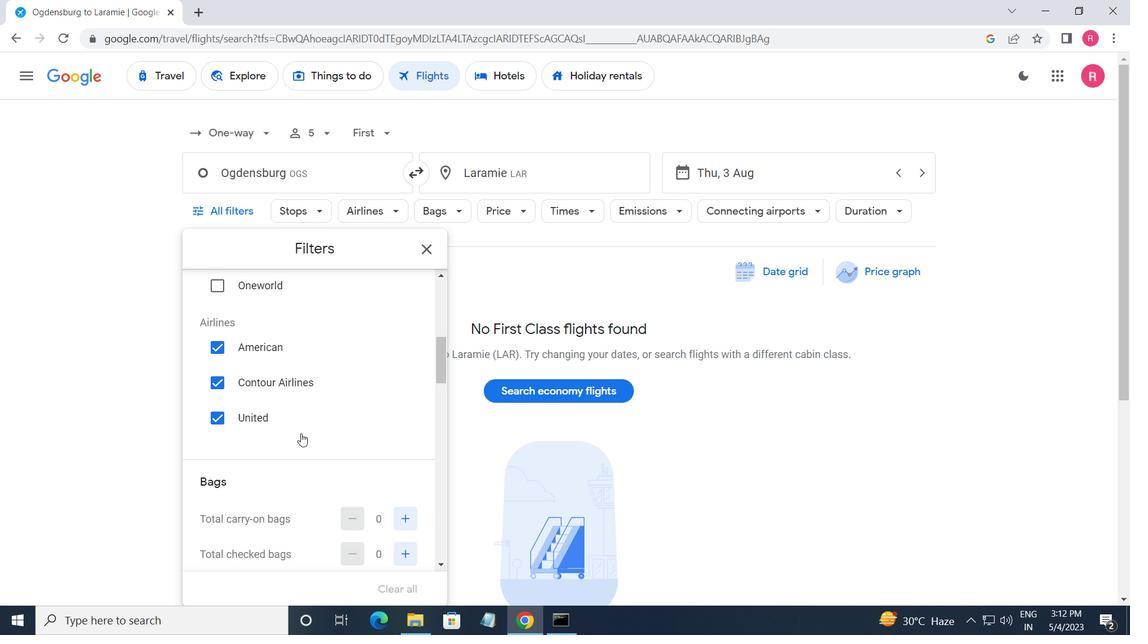 
Action: Mouse moved to (402, 379)
Screenshot: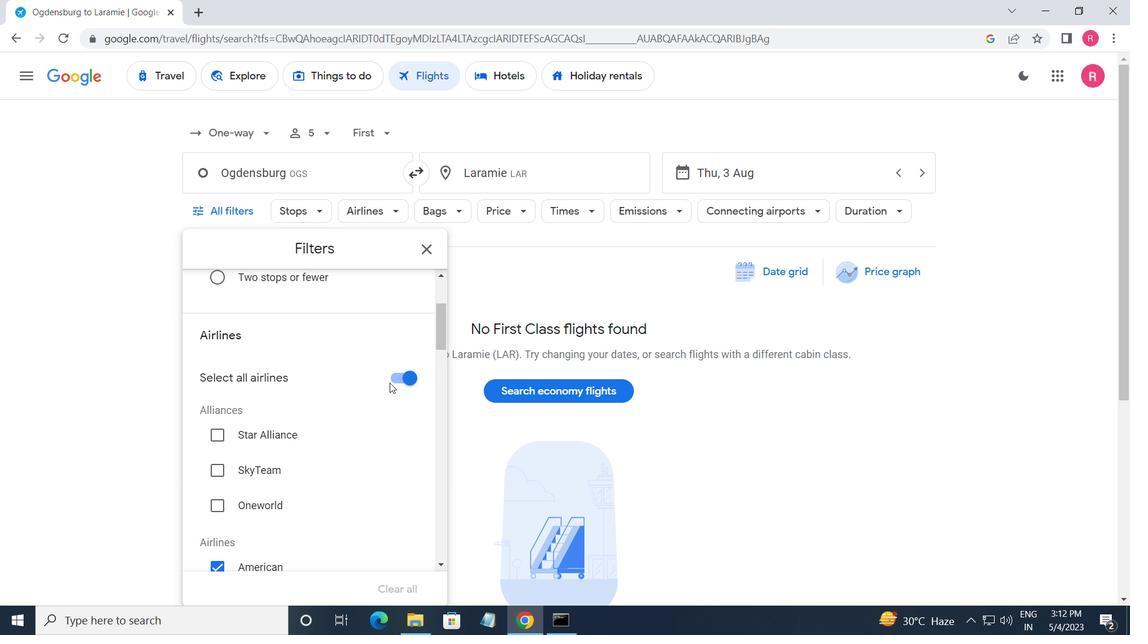 
Action: Mouse pressed left at (402, 379)
Screenshot: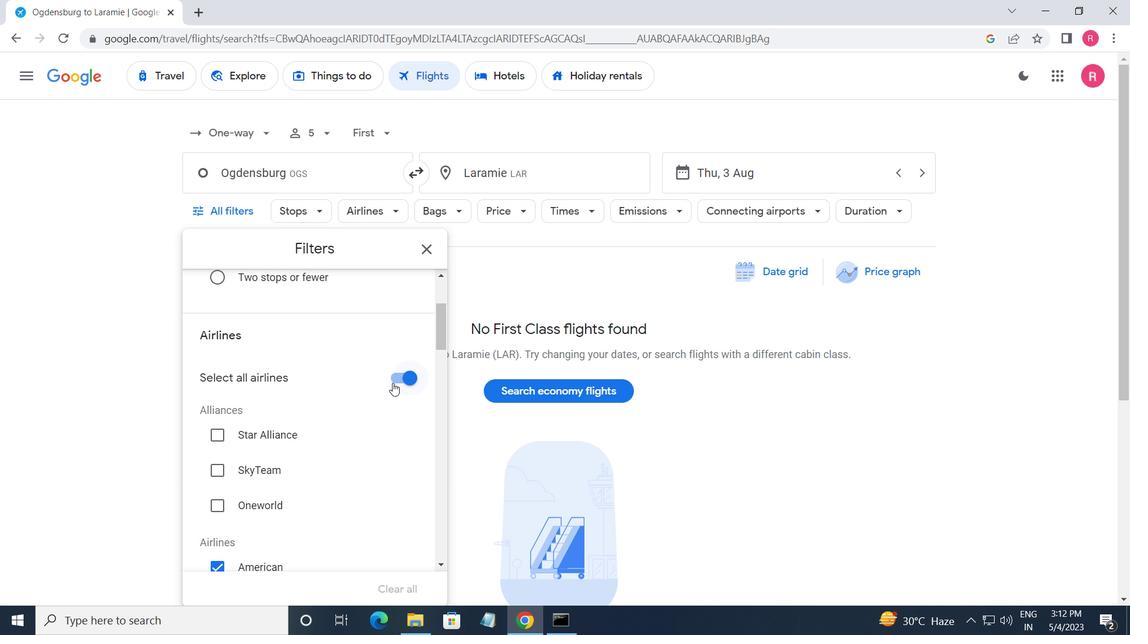 
Action: Mouse moved to (342, 469)
Screenshot: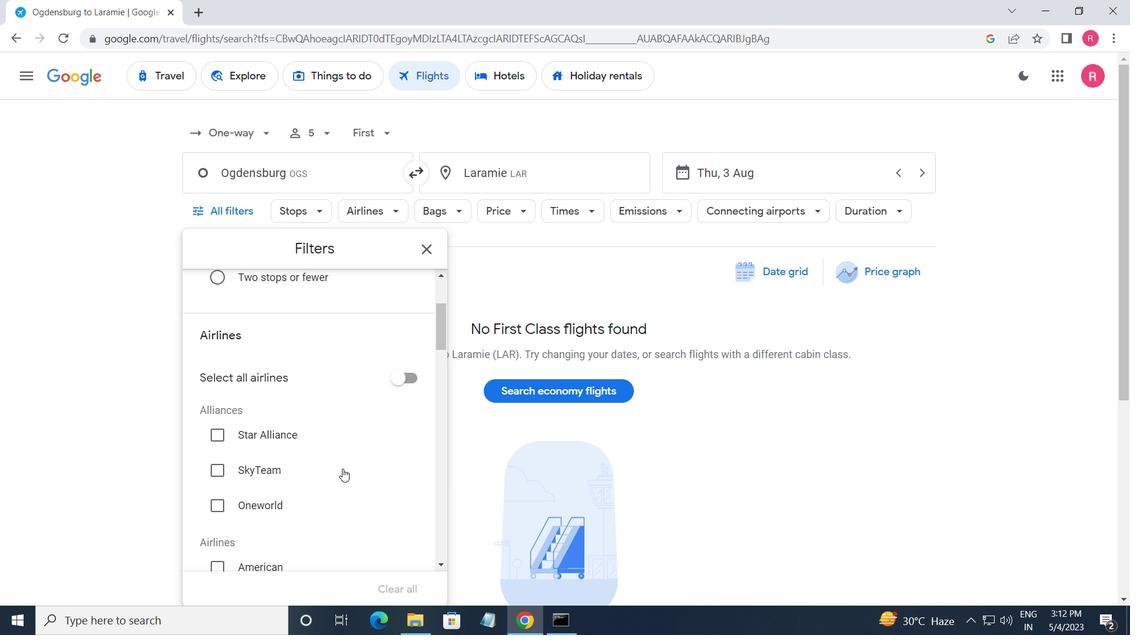 
Action: Mouse scrolled (342, 469) with delta (0, 0)
Screenshot: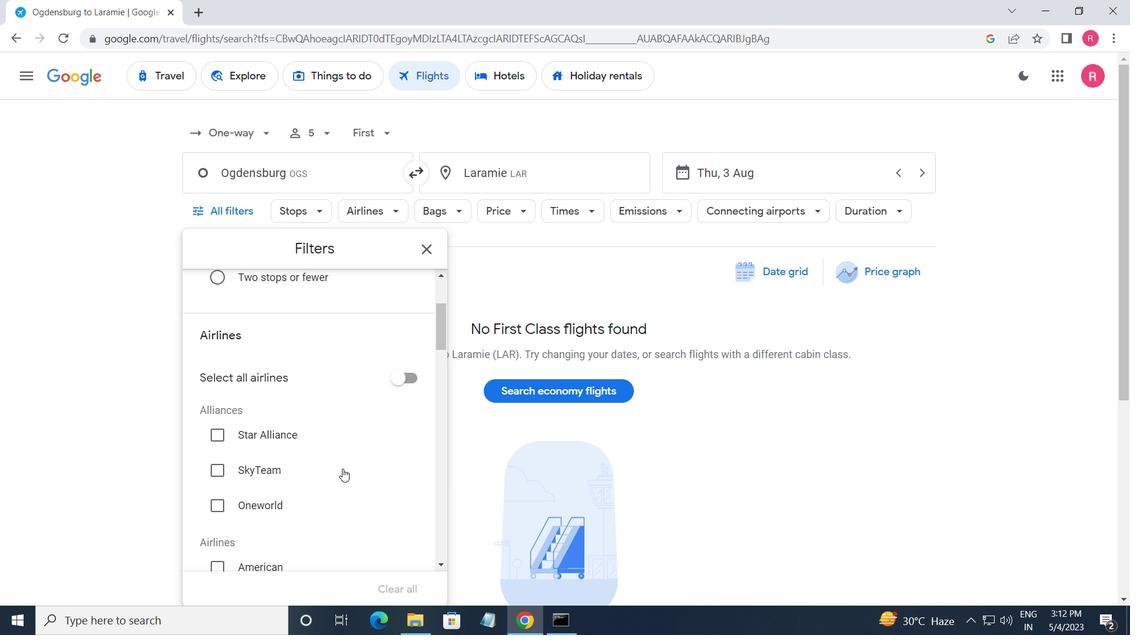 
Action: Mouse moved to (342, 470)
Screenshot: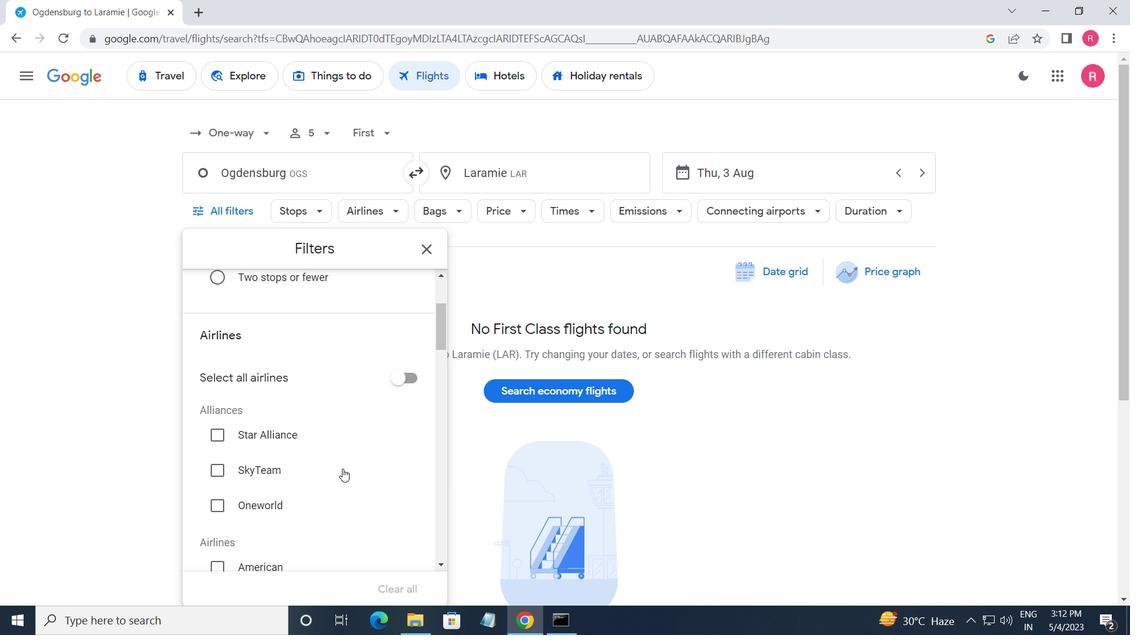 
Action: Mouse scrolled (342, 470) with delta (0, 0)
Screenshot: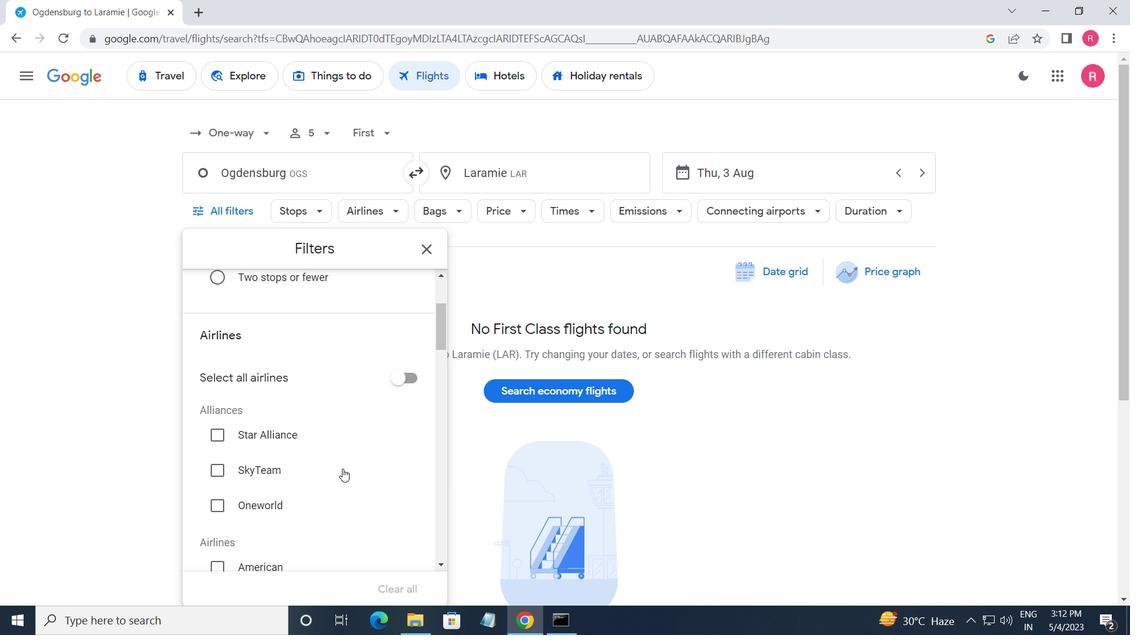 
Action: Mouse moved to (342, 471)
Screenshot: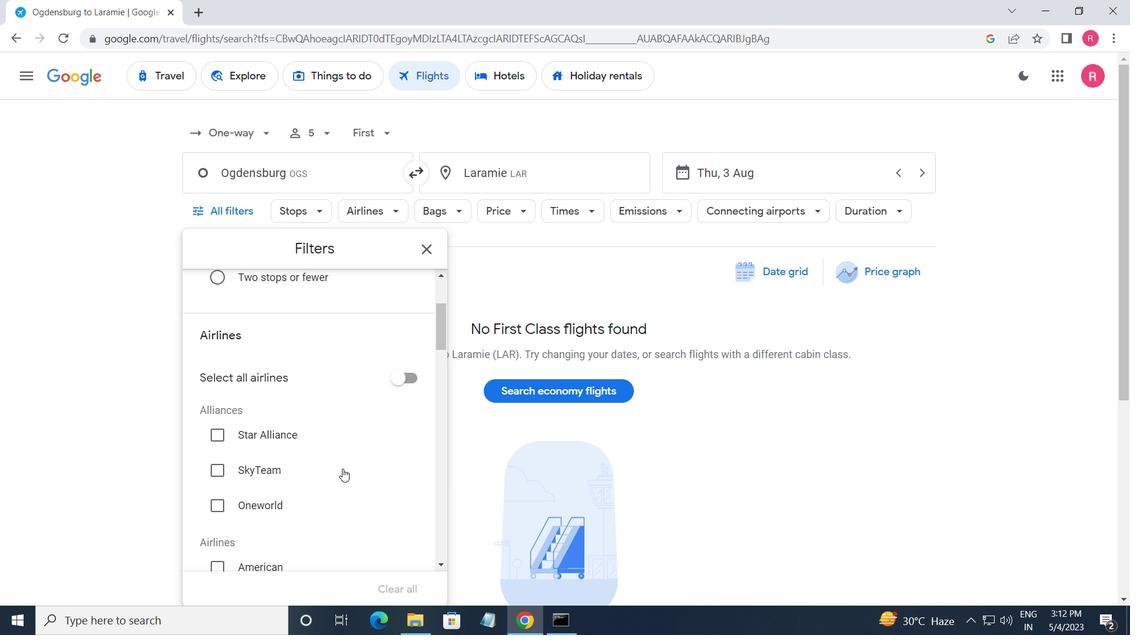 
Action: Mouse scrolled (342, 470) with delta (0, 0)
Screenshot: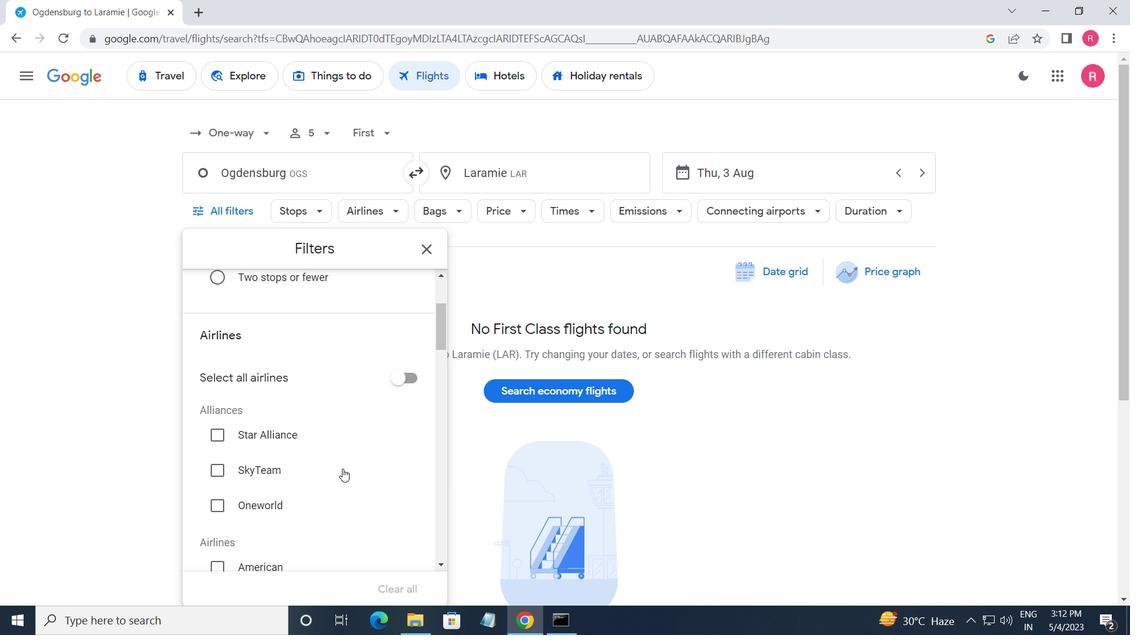 
Action: Mouse moved to (375, 517)
Screenshot: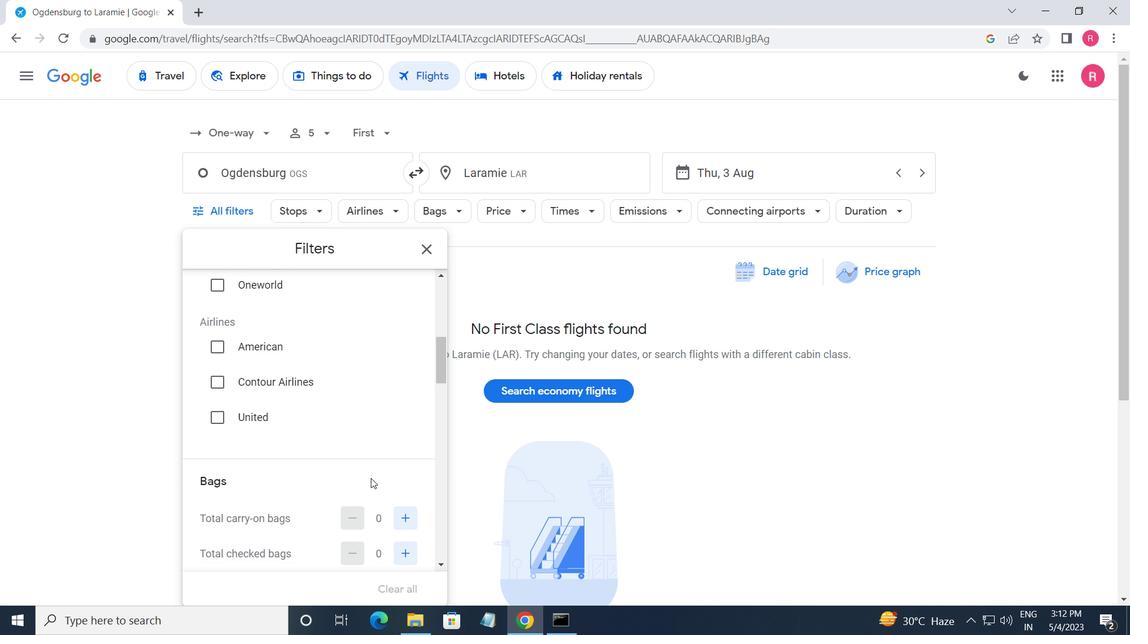 
Action: Mouse scrolled (375, 516) with delta (0, 0)
Screenshot: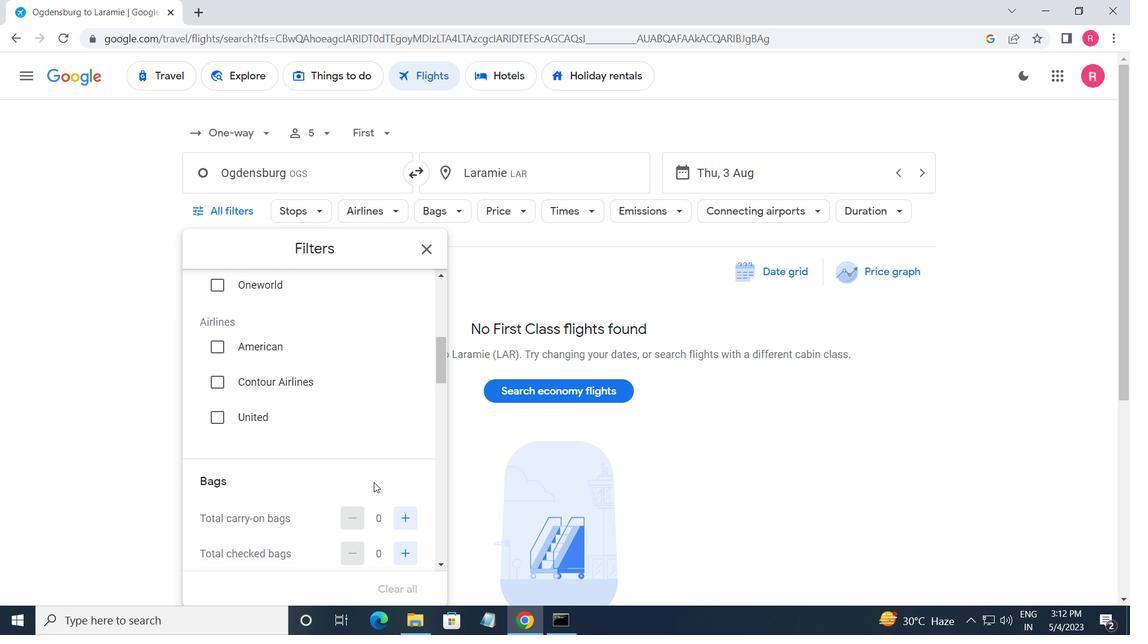 
Action: Mouse moved to (403, 485)
Screenshot: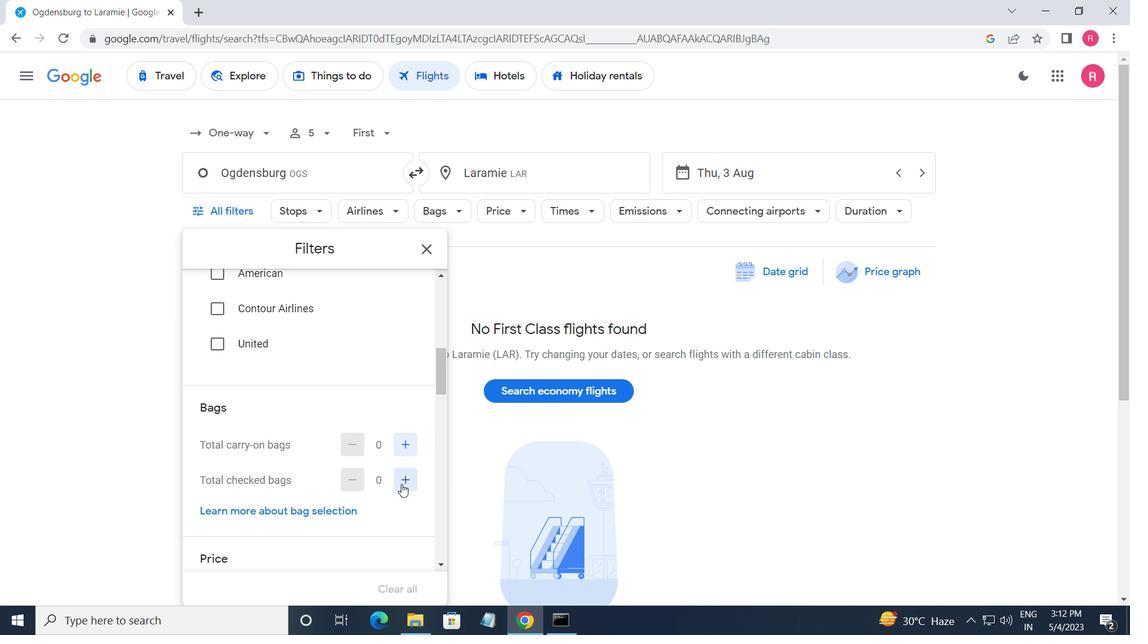 
Action: Mouse pressed left at (403, 485)
Screenshot: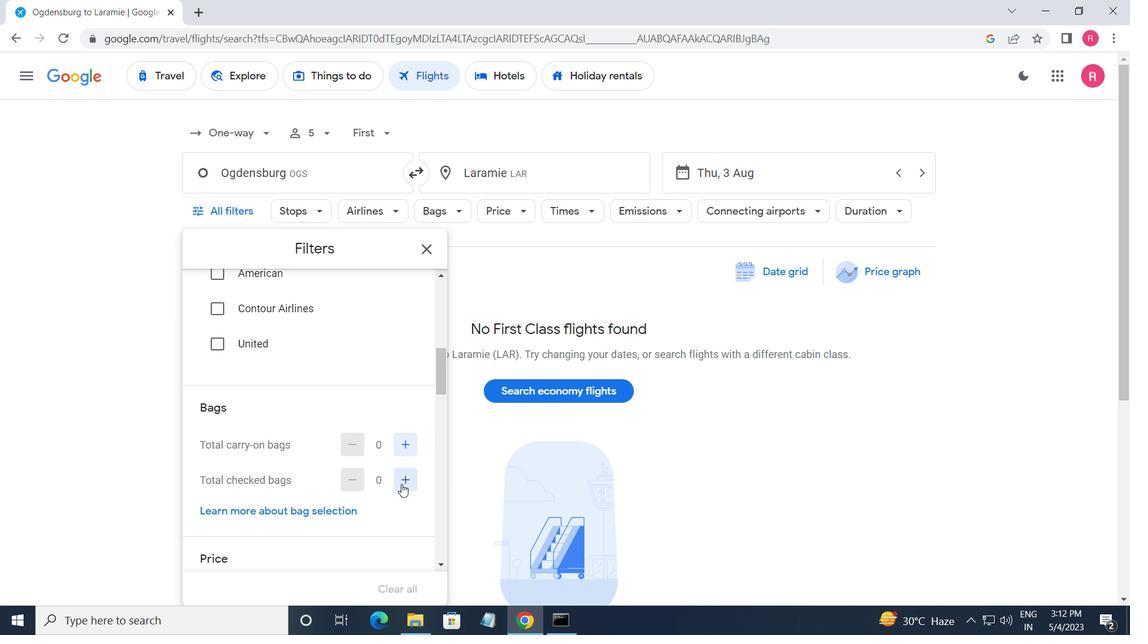 
Action: Mouse moved to (403, 485)
Screenshot: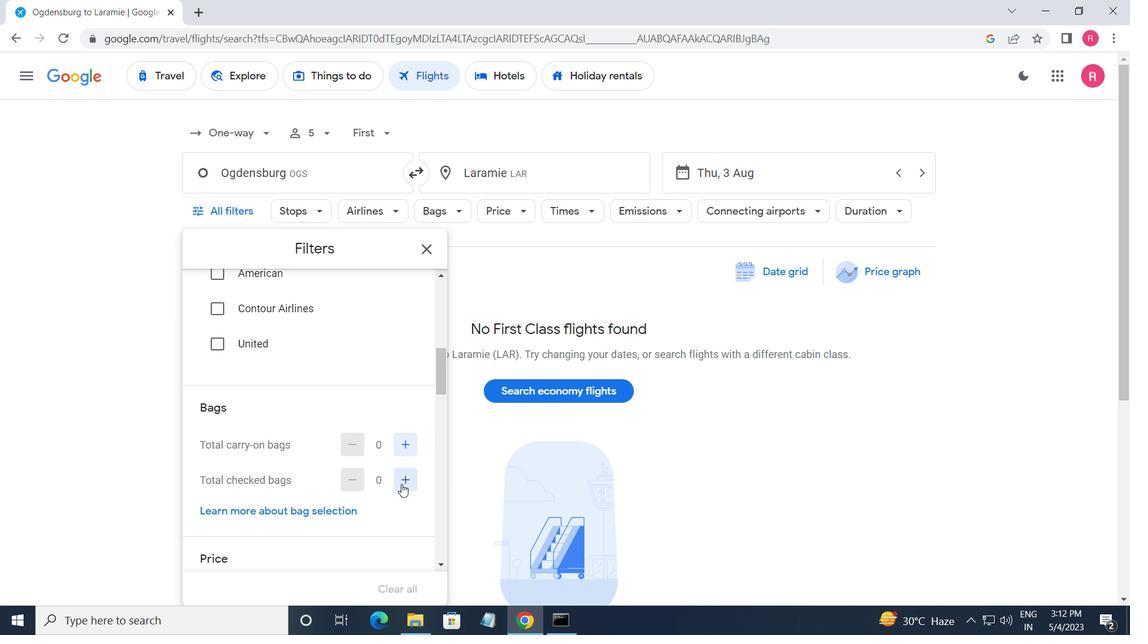 
Action: Mouse pressed left at (403, 485)
Screenshot: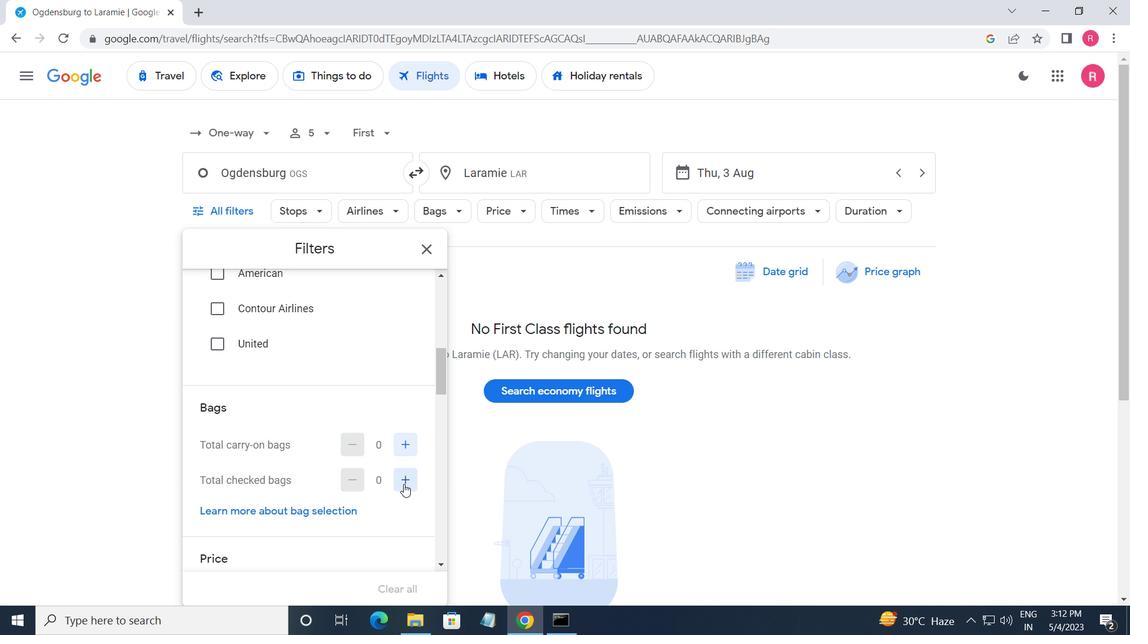 
Action: Mouse pressed left at (403, 485)
Screenshot: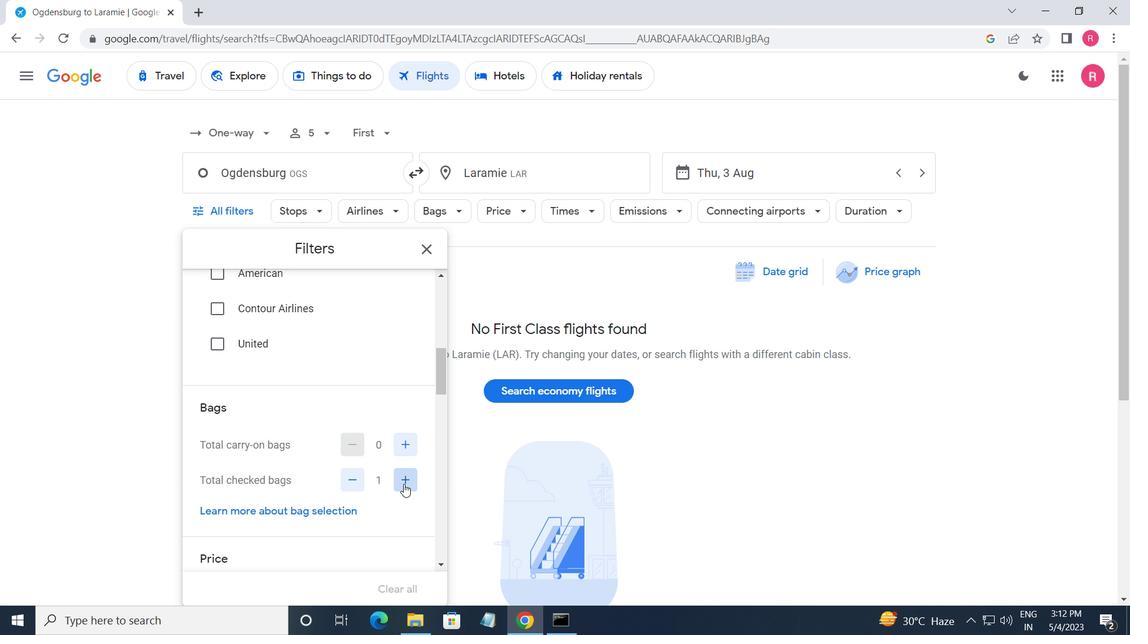 
Action: Mouse moved to (350, 482)
Screenshot: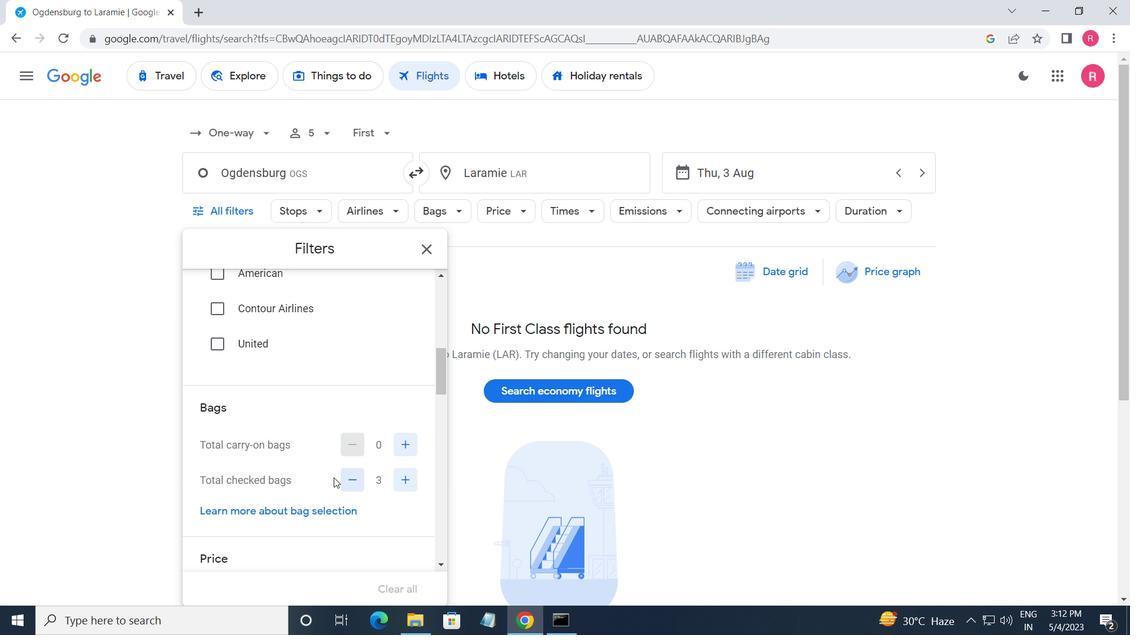 
Action: Mouse pressed left at (350, 482)
Screenshot: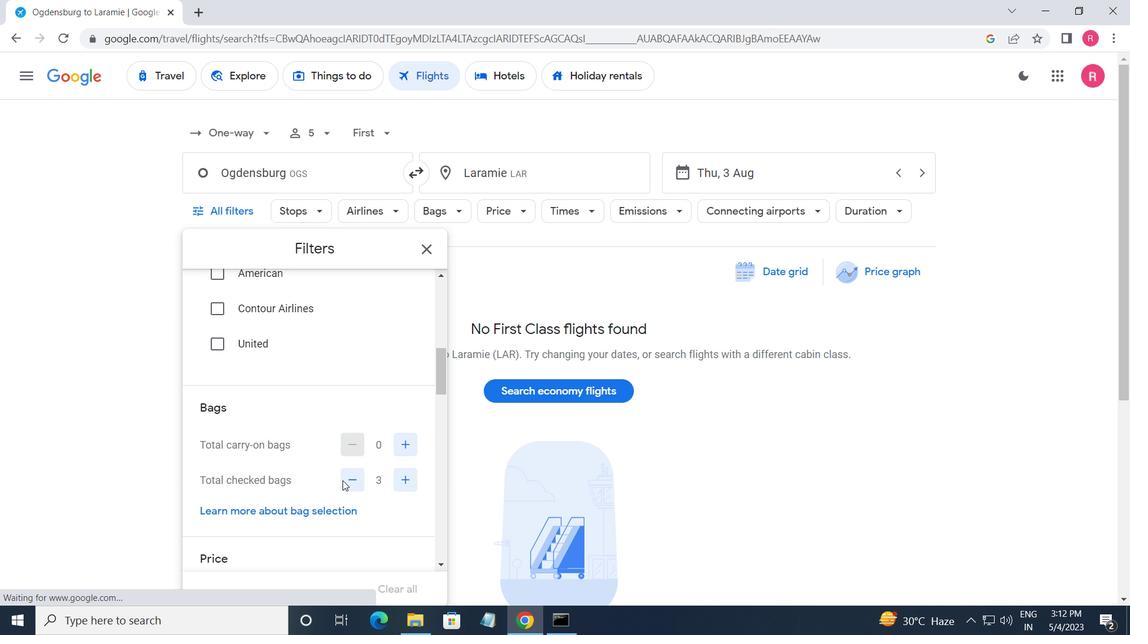 
Action: Mouse pressed left at (350, 482)
Screenshot: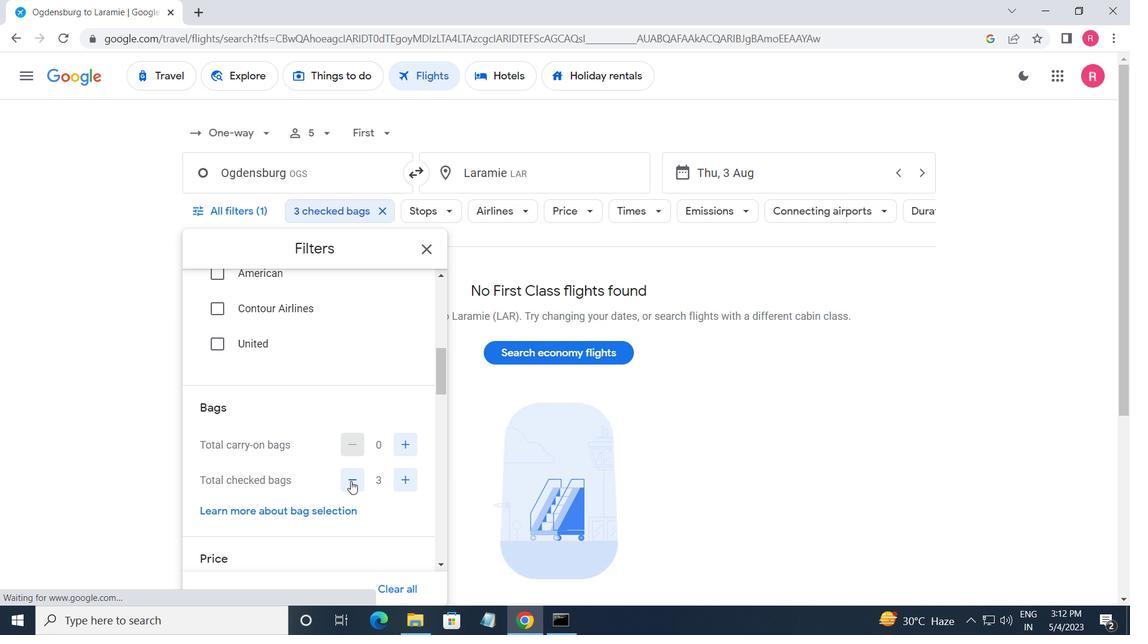 
Action: Mouse moved to (352, 479)
Screenshot: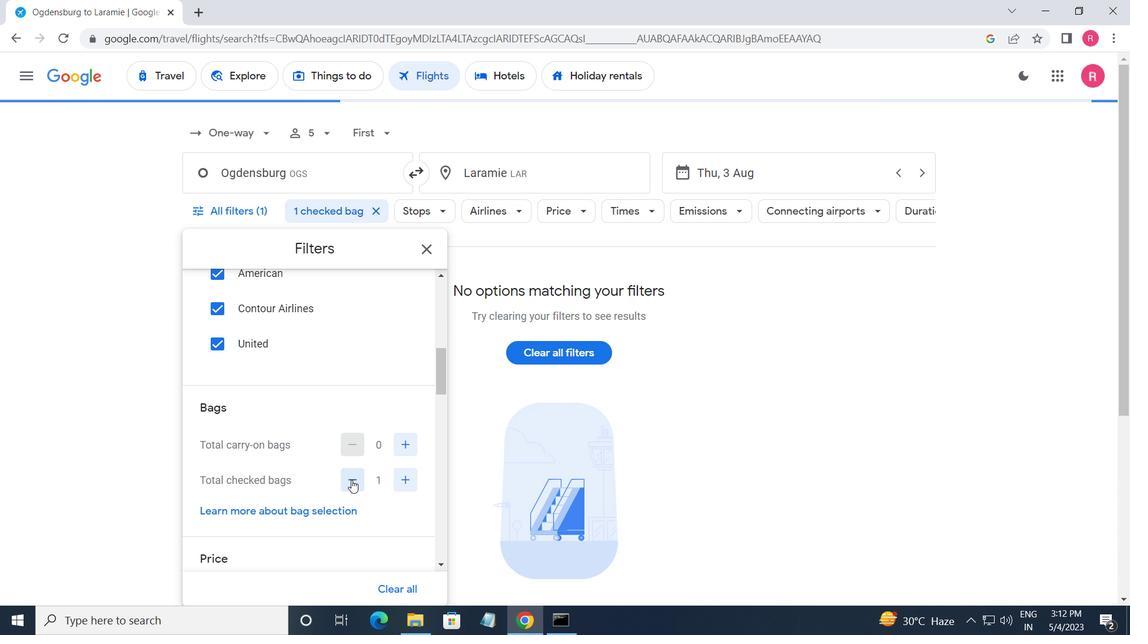
Action: Mouse scrolled (352, 478) with delta (0, 0)
Screenshot: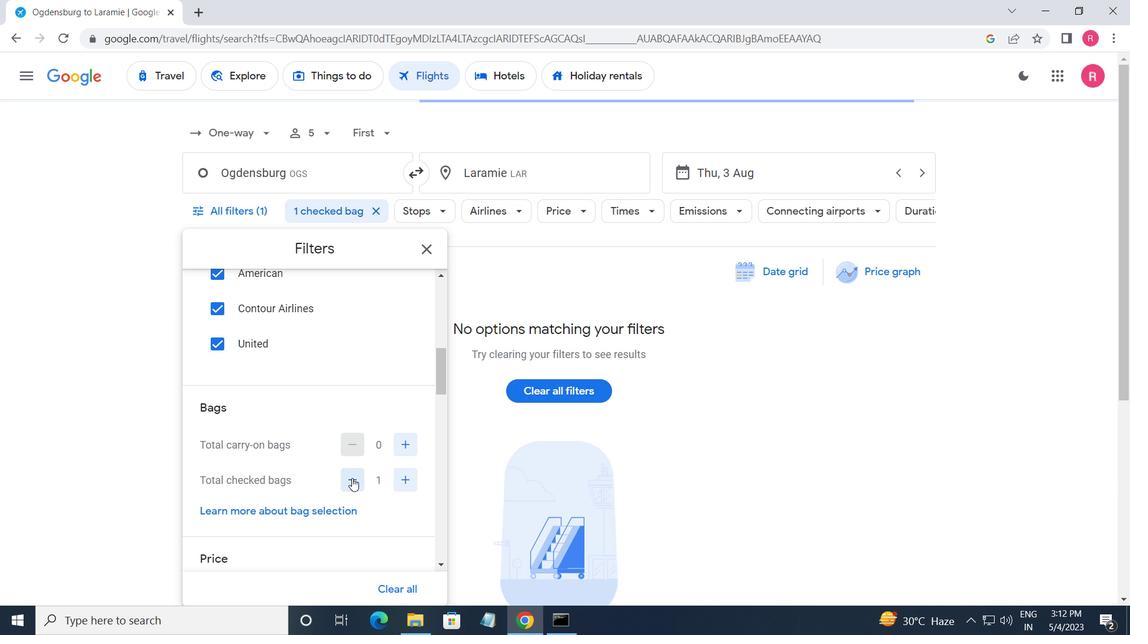 
Action: Mouse scrolled (352, 478) with delta (0, 0)
Screenshot: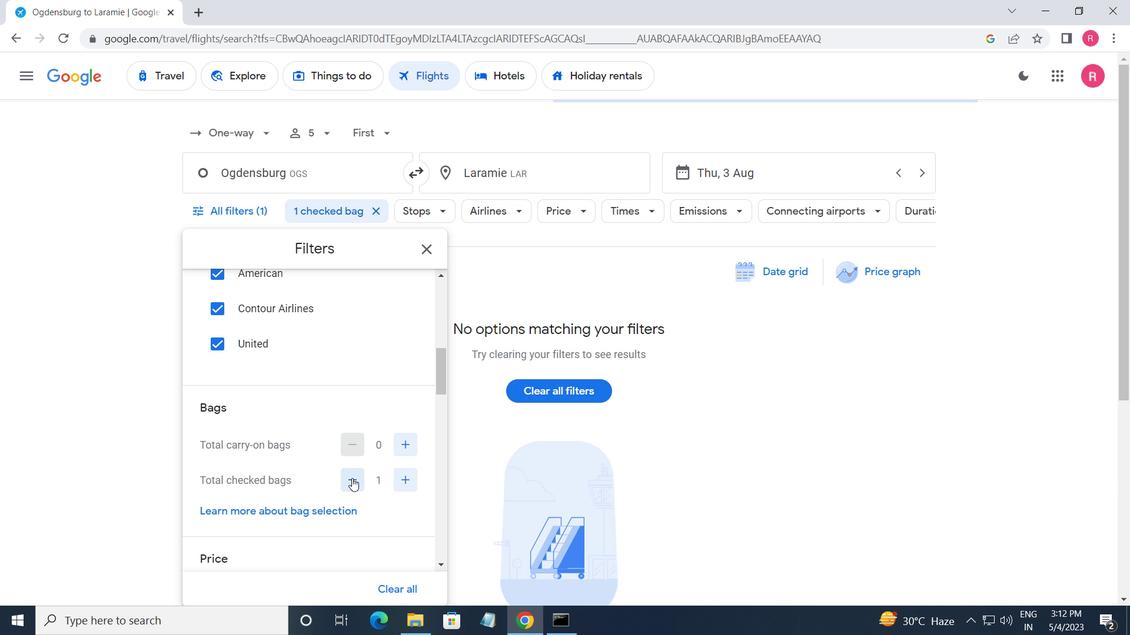 
Action: Mouse moved to (354, 478)
Screenshot: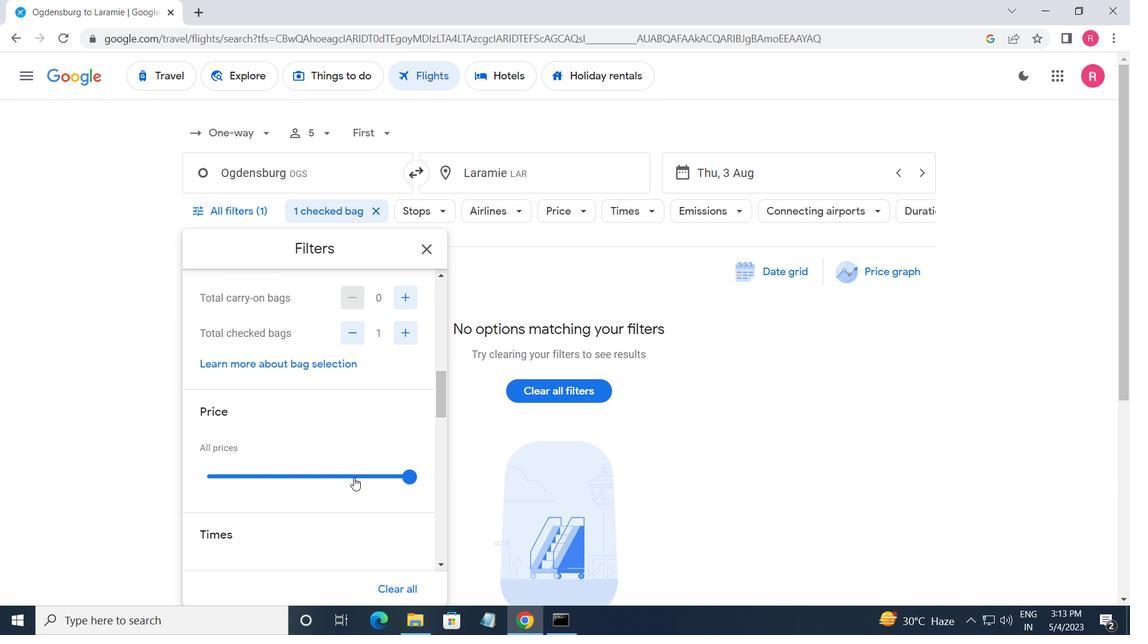 
Action: Mouse scrolled (354, 478) with delta (0, 0)
Screenshot: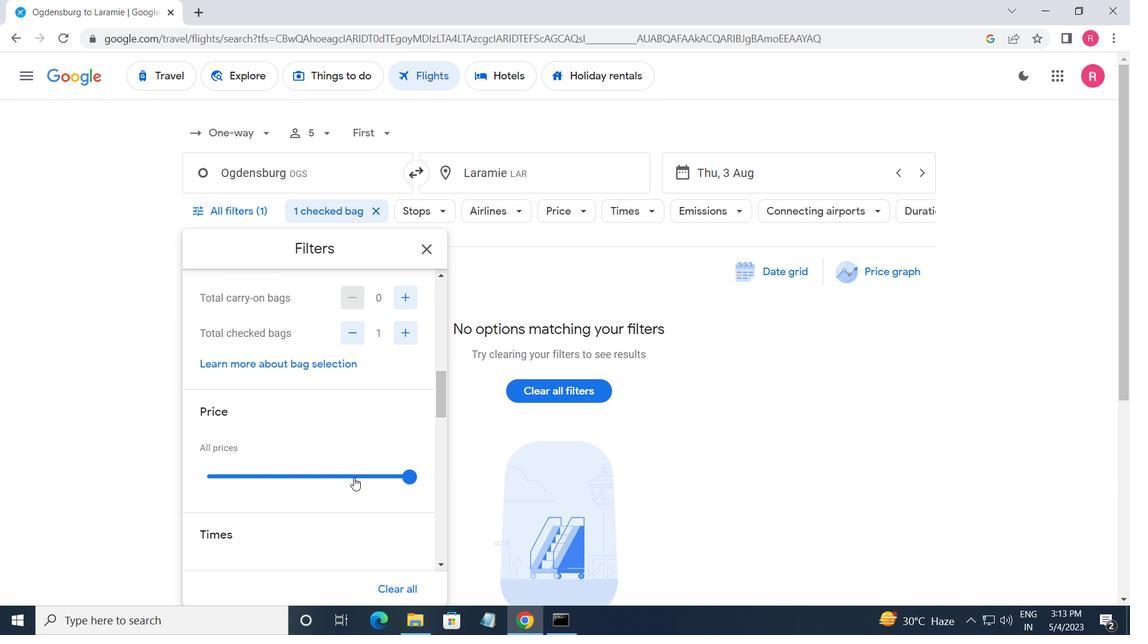 
Action: Mouse scrolled (354, 478) with delta (0, 0)
Screenshot: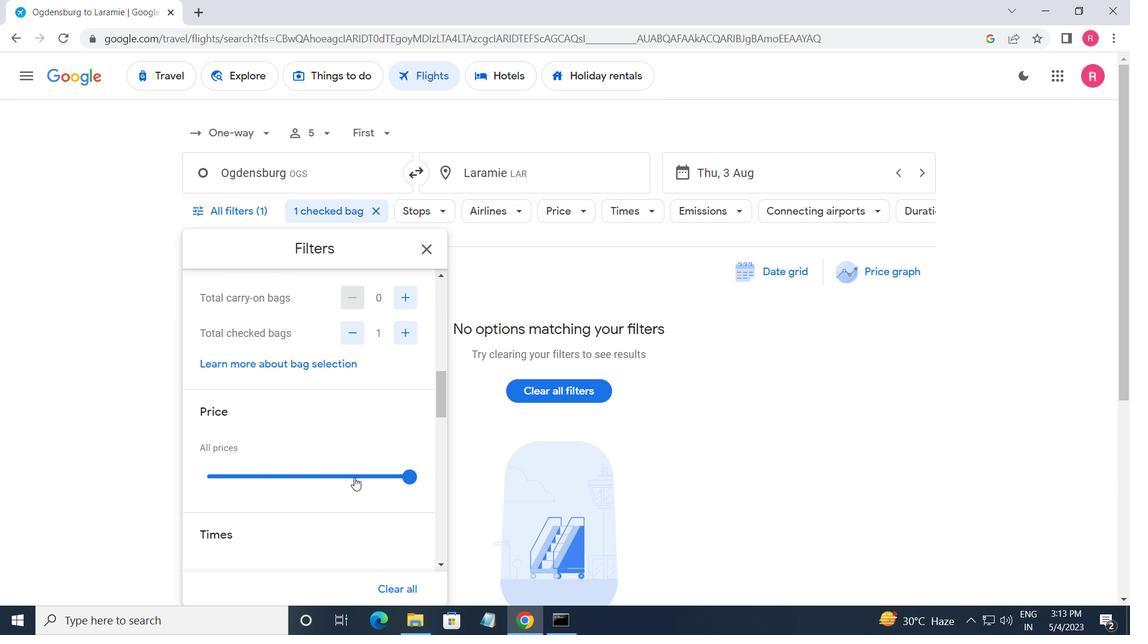 
Action: Mouse moved to (416, 336)
Screenshot: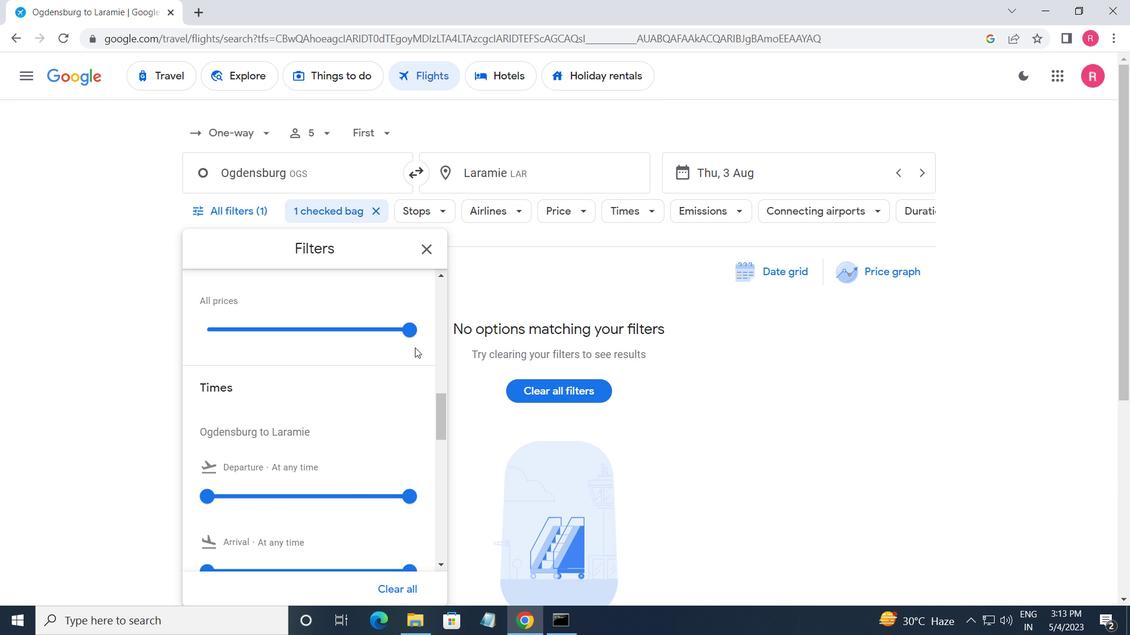 
Action: Mouse pressed left at (416, 336)
Screenshot: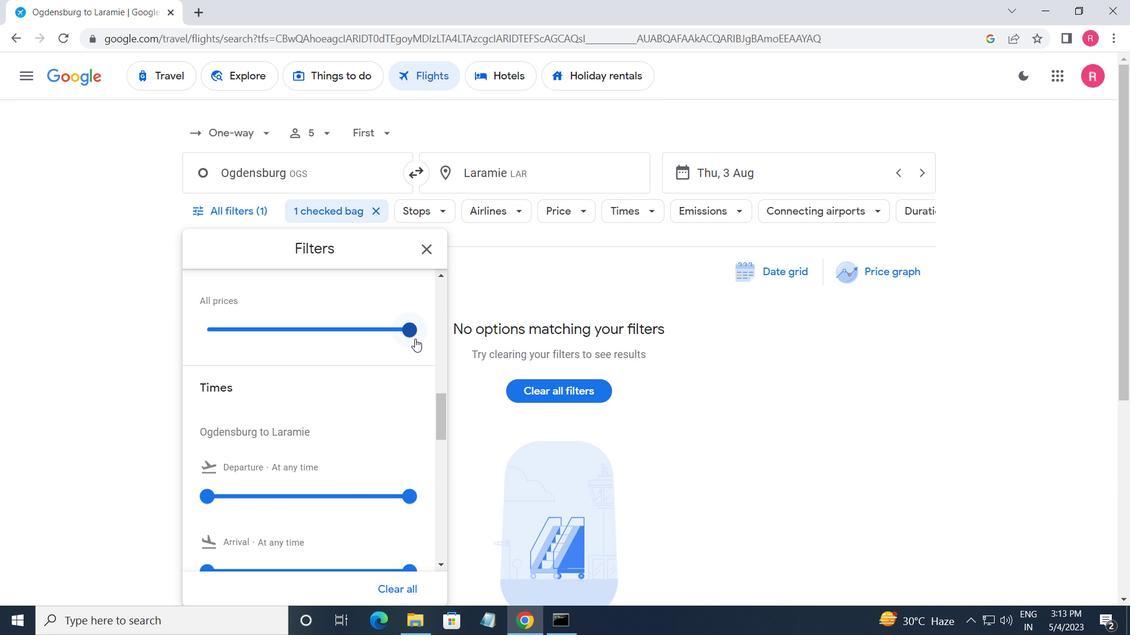 
Action: Mouse moved to (367, 411)
Screenshot: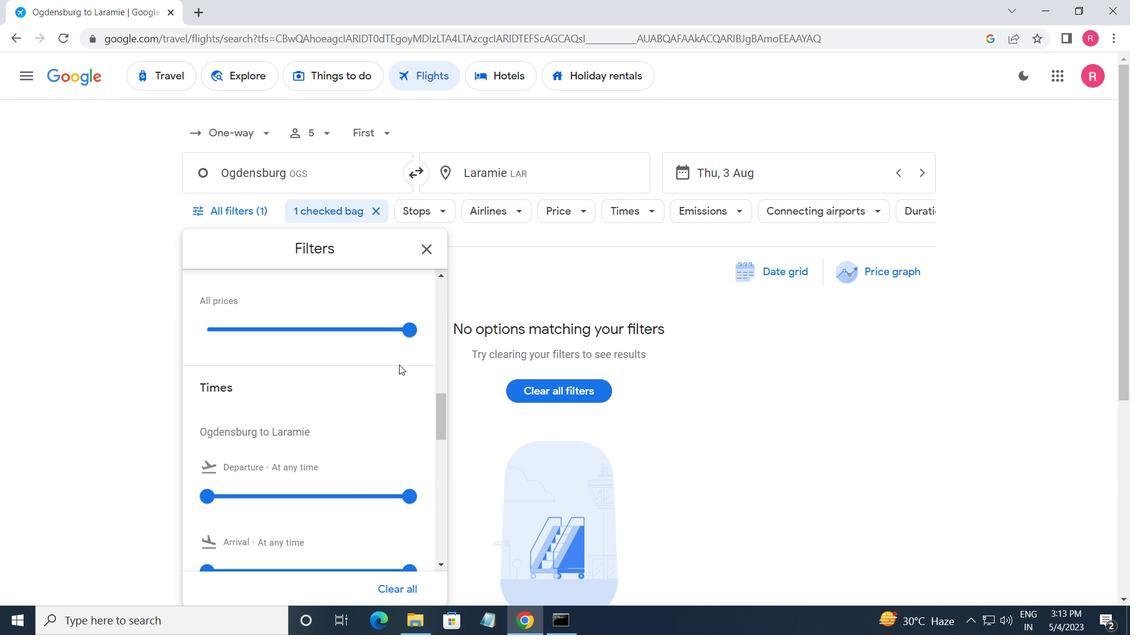 
Action: Mouse scrolled (367, 410) with delta (0, 0)
Screenshot: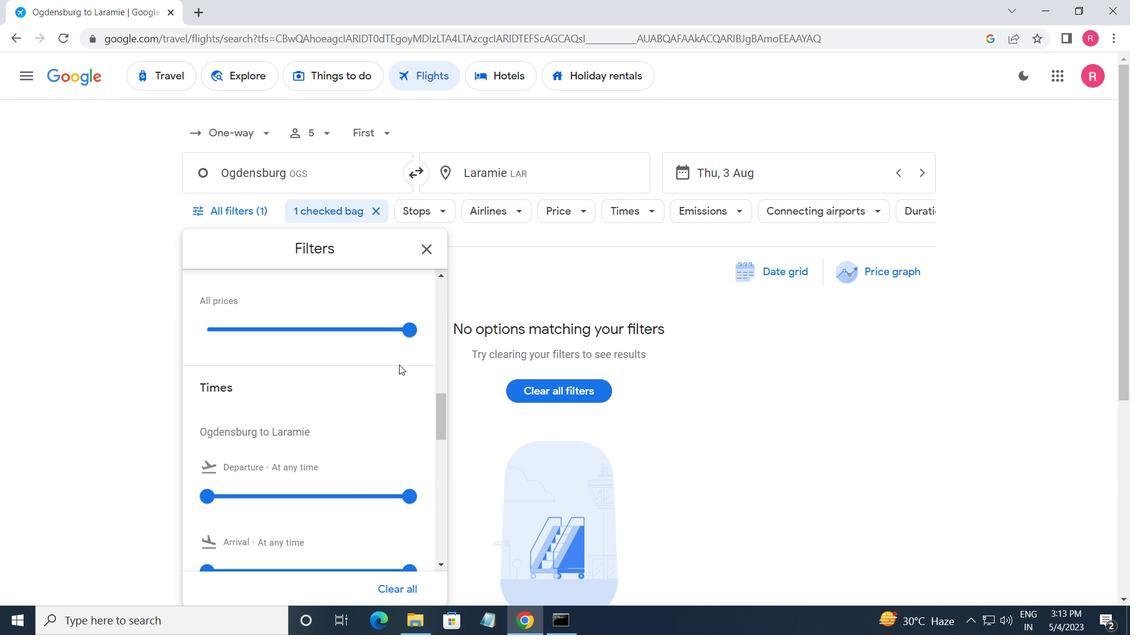
Action: Mouse moved to (213, 419)
Screenshot: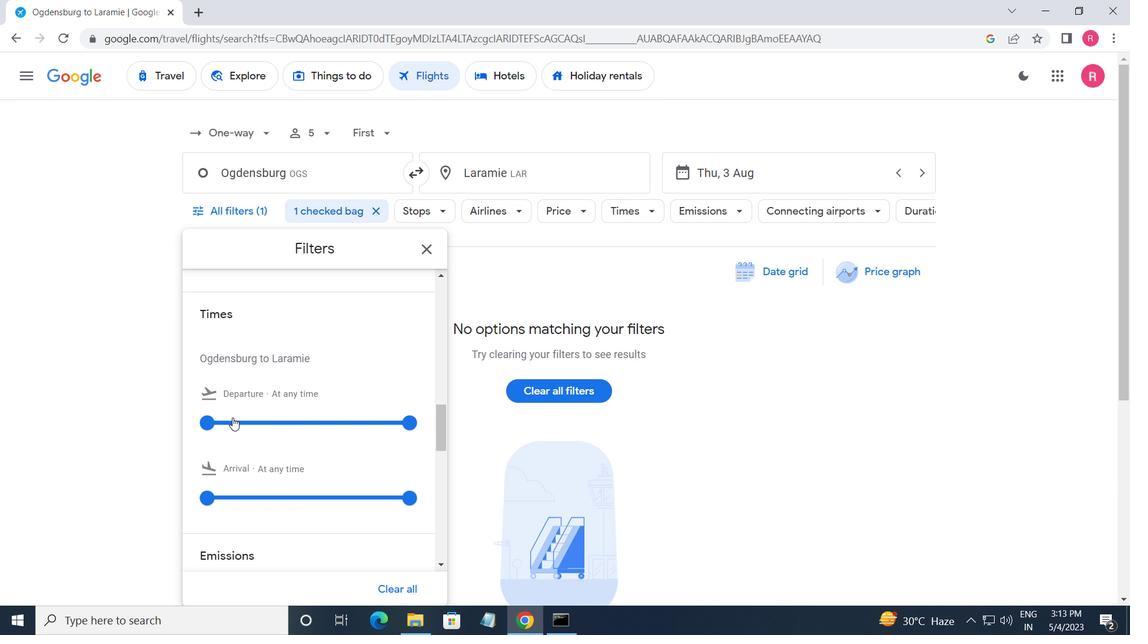 
Action: Mouse pressed left at (213, 419)
Screenshot: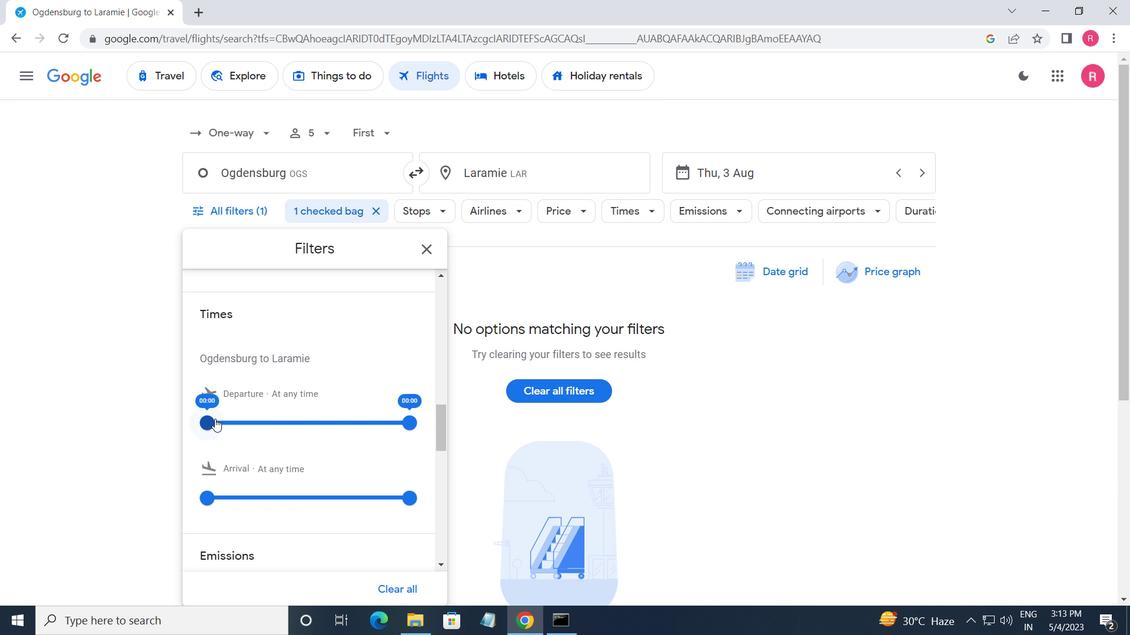 
Action: Mouse moved to (415, 420)
Screenshot: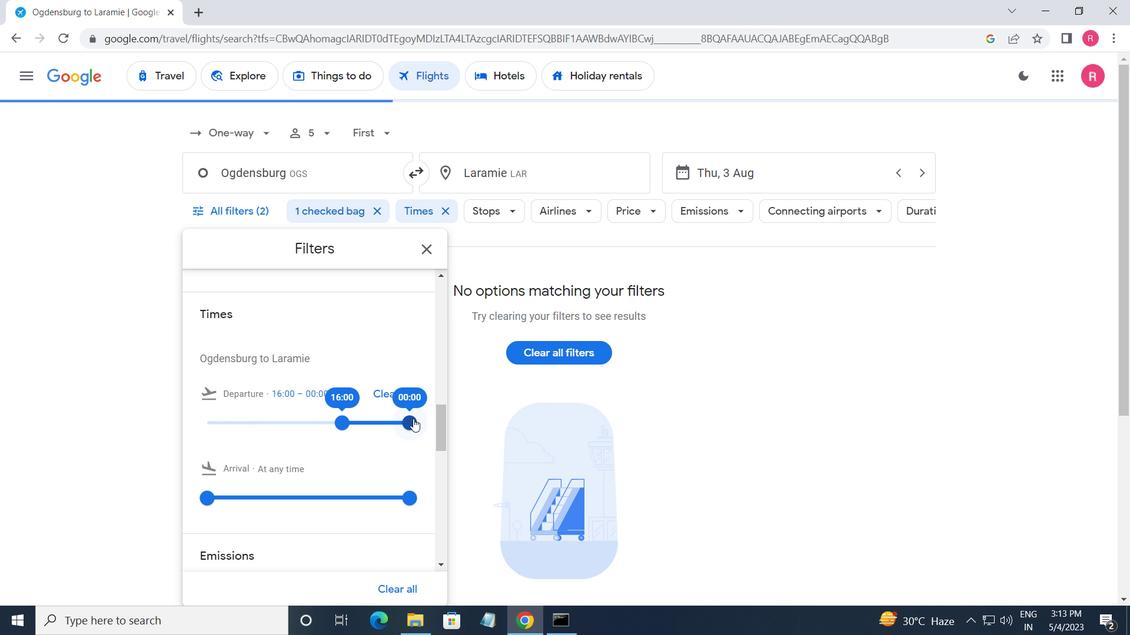 
Action: Mouse pressed left at (415, 420)
Screenshot: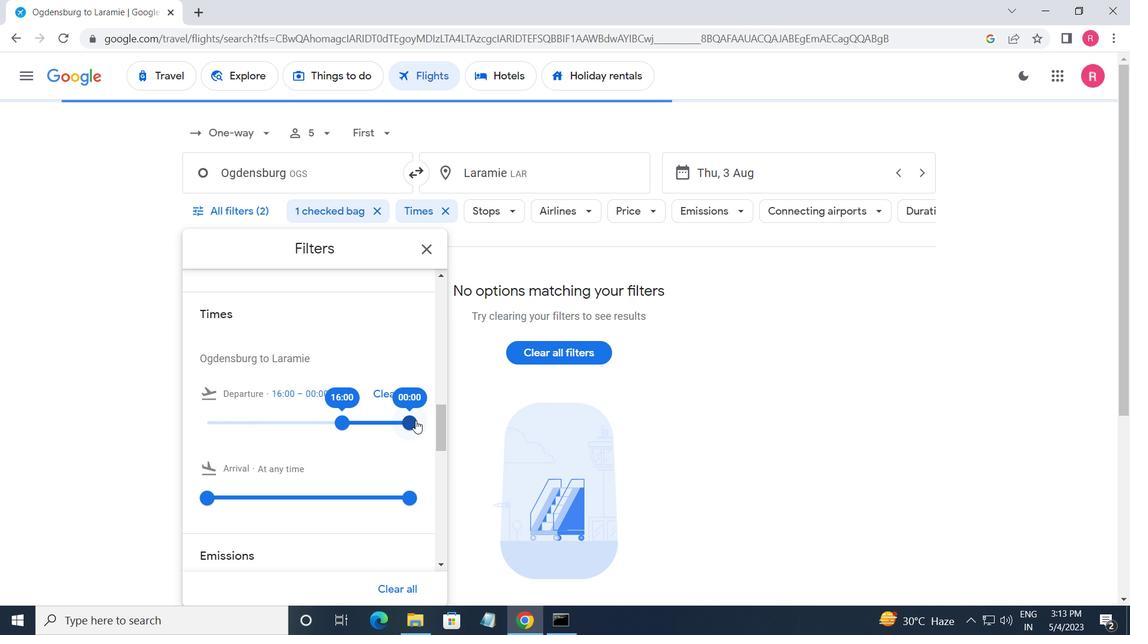 
Action: Mouse moved to (425, 264)
Screenshot: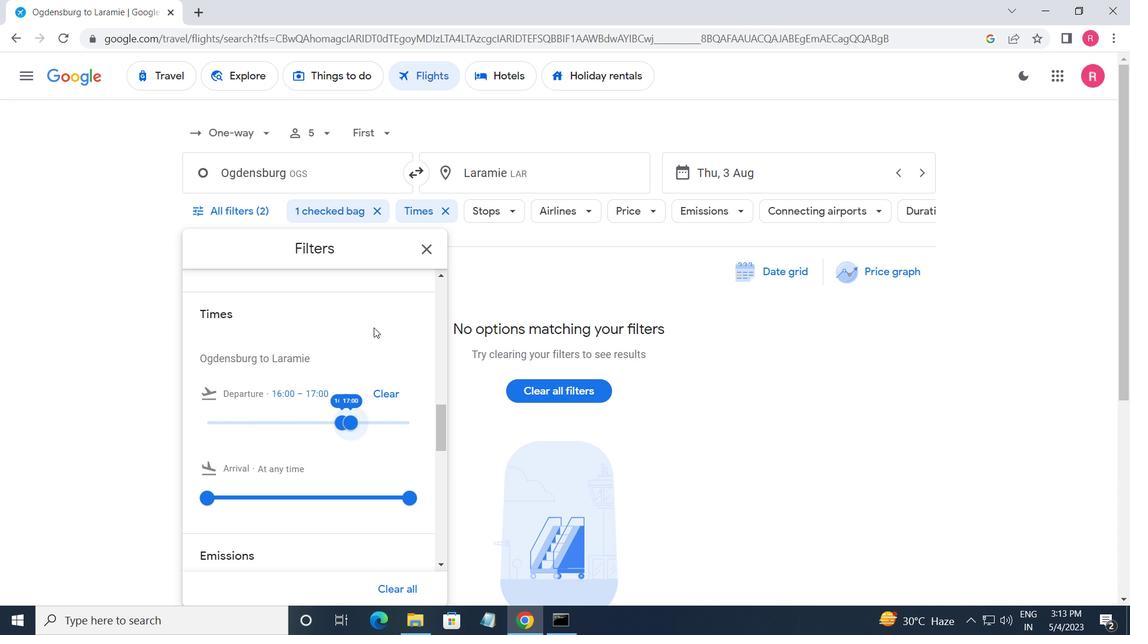 
Action: Mouse pressed left at (425, 264)
Screenshot: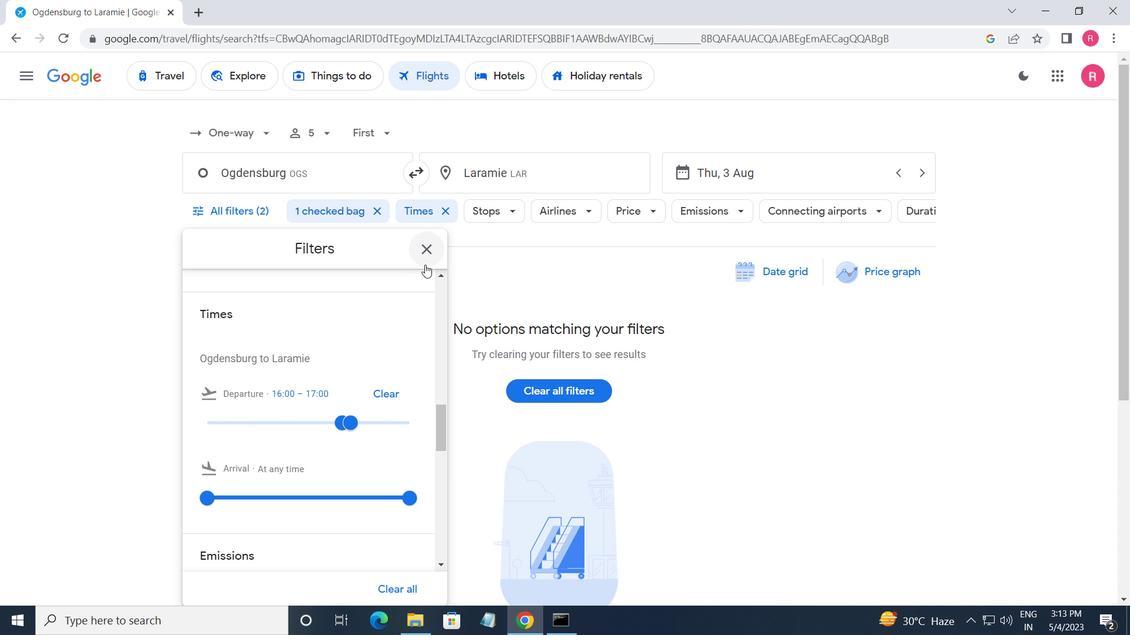
Action: Mouse moved to (418, 267)
Screenshot: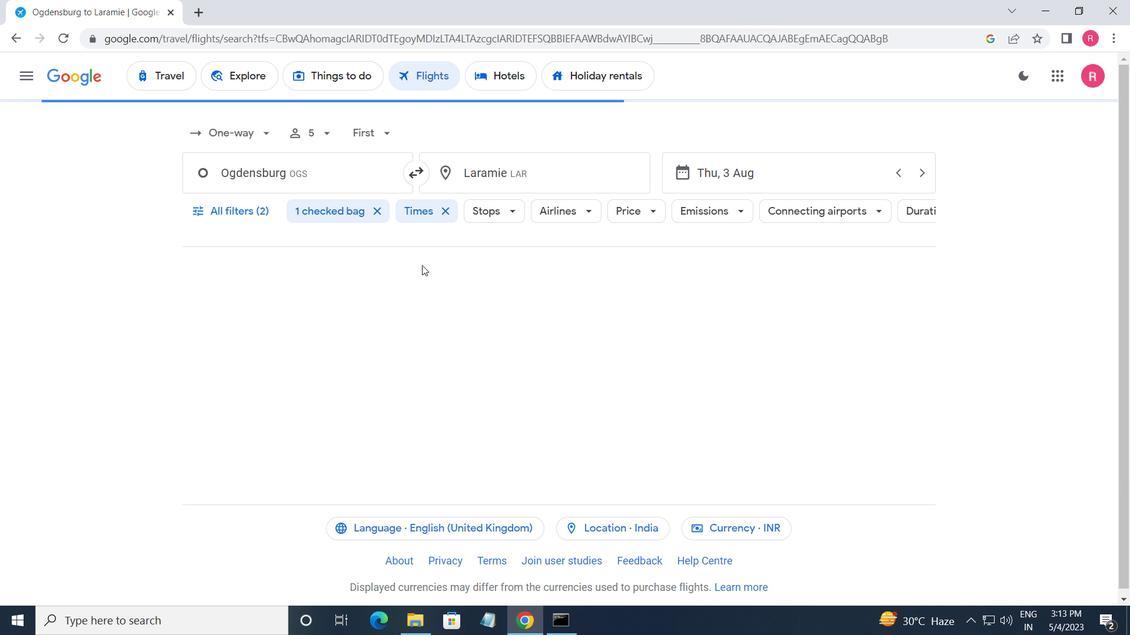 
